 Task: Create a due date automation trigger when advanced on, 2 hours after a card is due add dates with a start date.
Action: Mouse moved to (1400, 124)
Screenshot: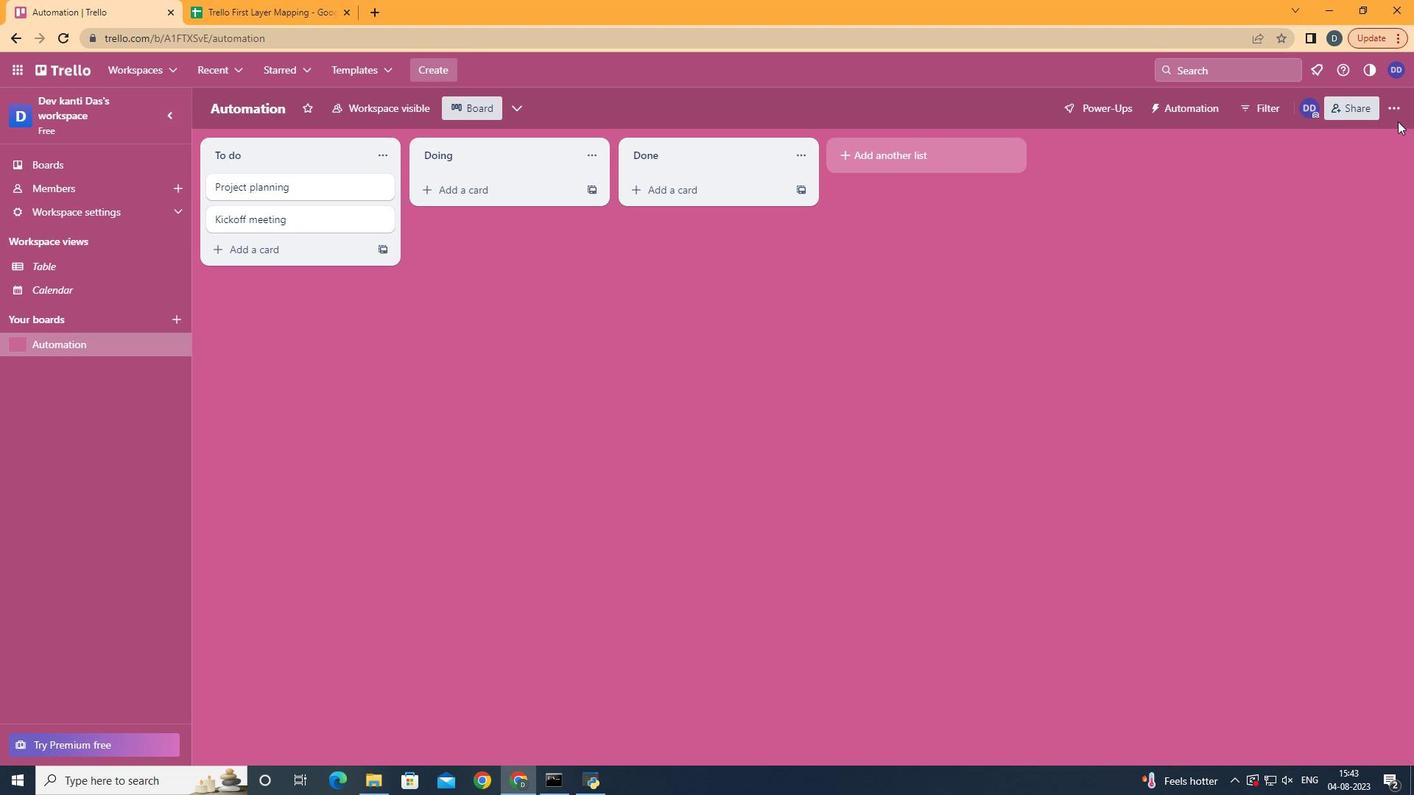 
Action: Mouse pressed left at (1400, 124)
Screenshot: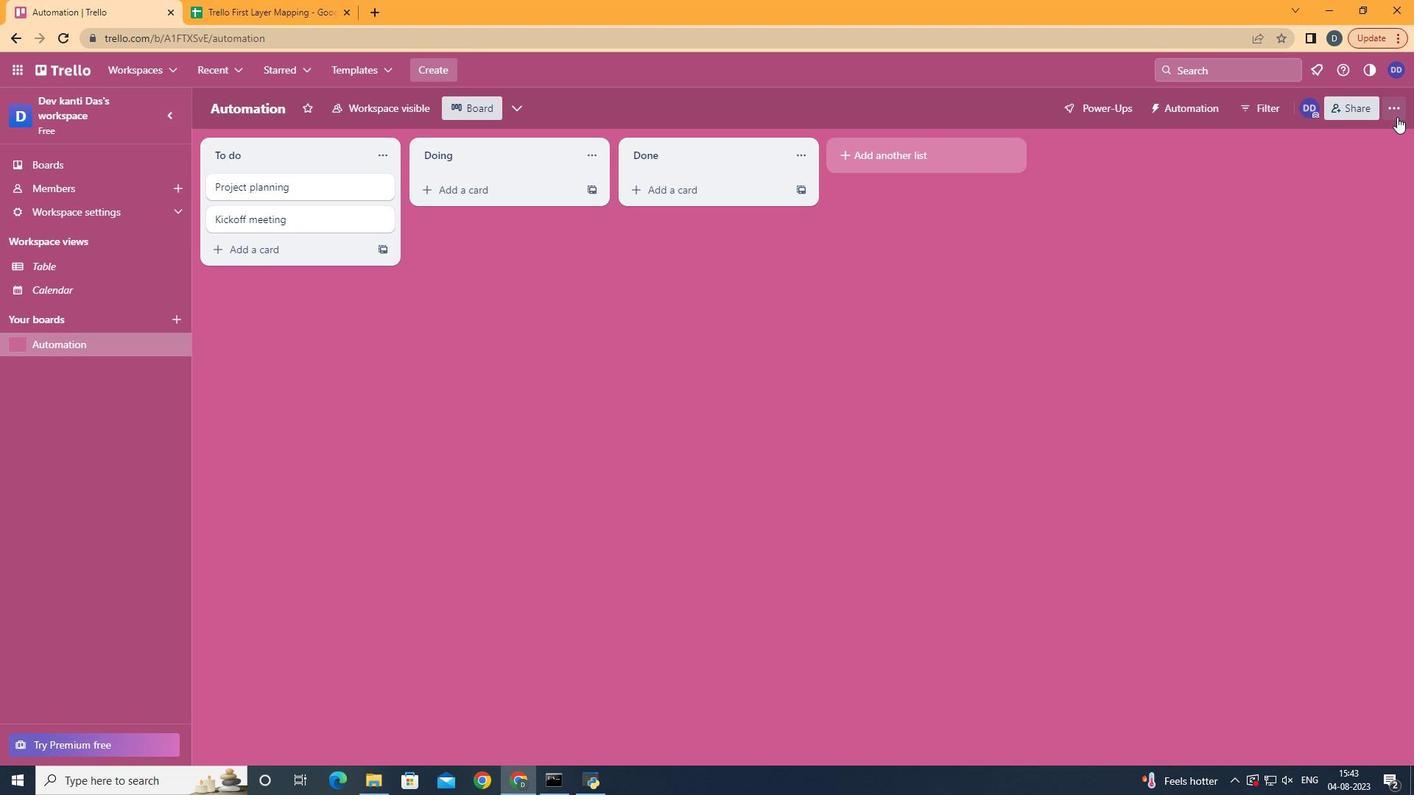 
Action: Mouse moved to (1398, 118)
Screenshot: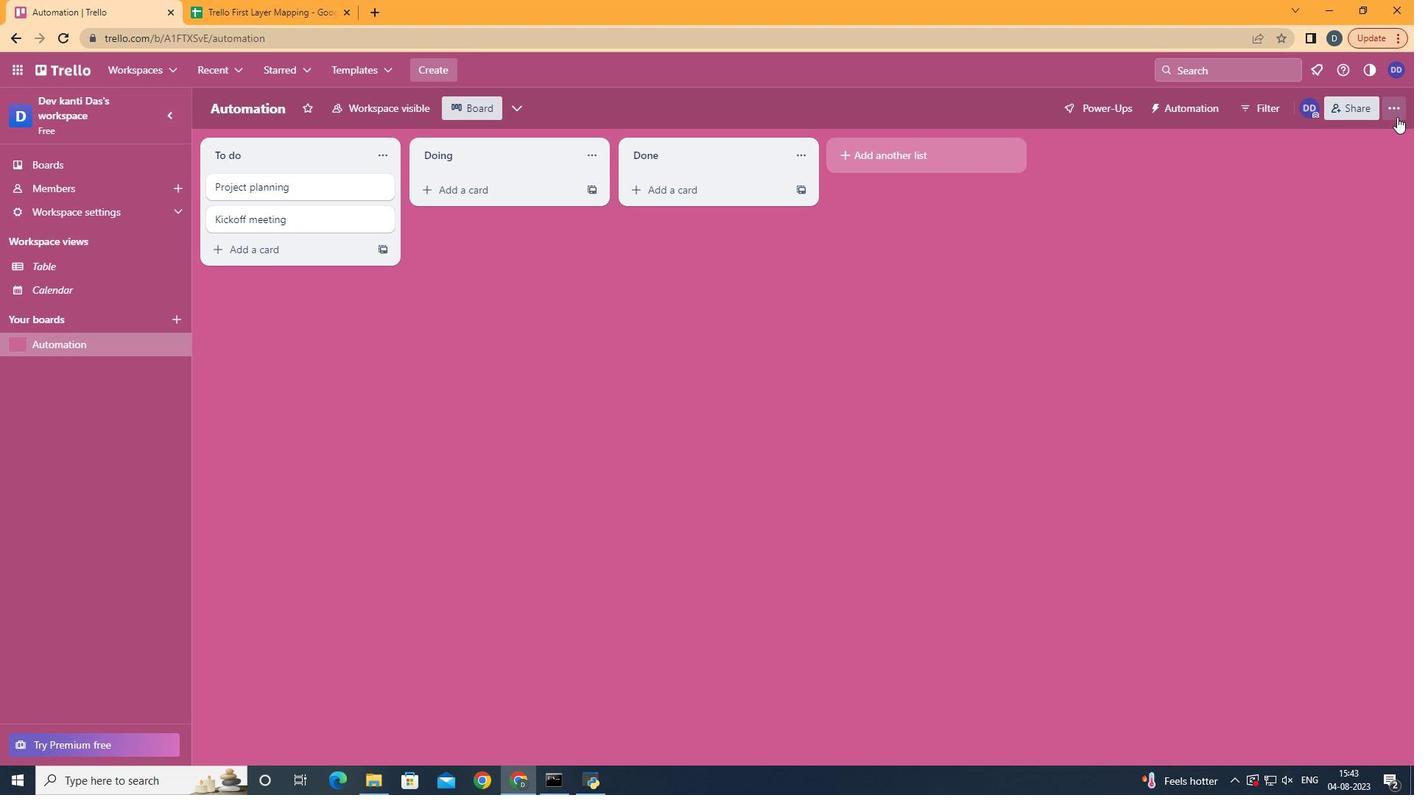 
Action: Mouse pressed left at (1398, 118)
Screenshot: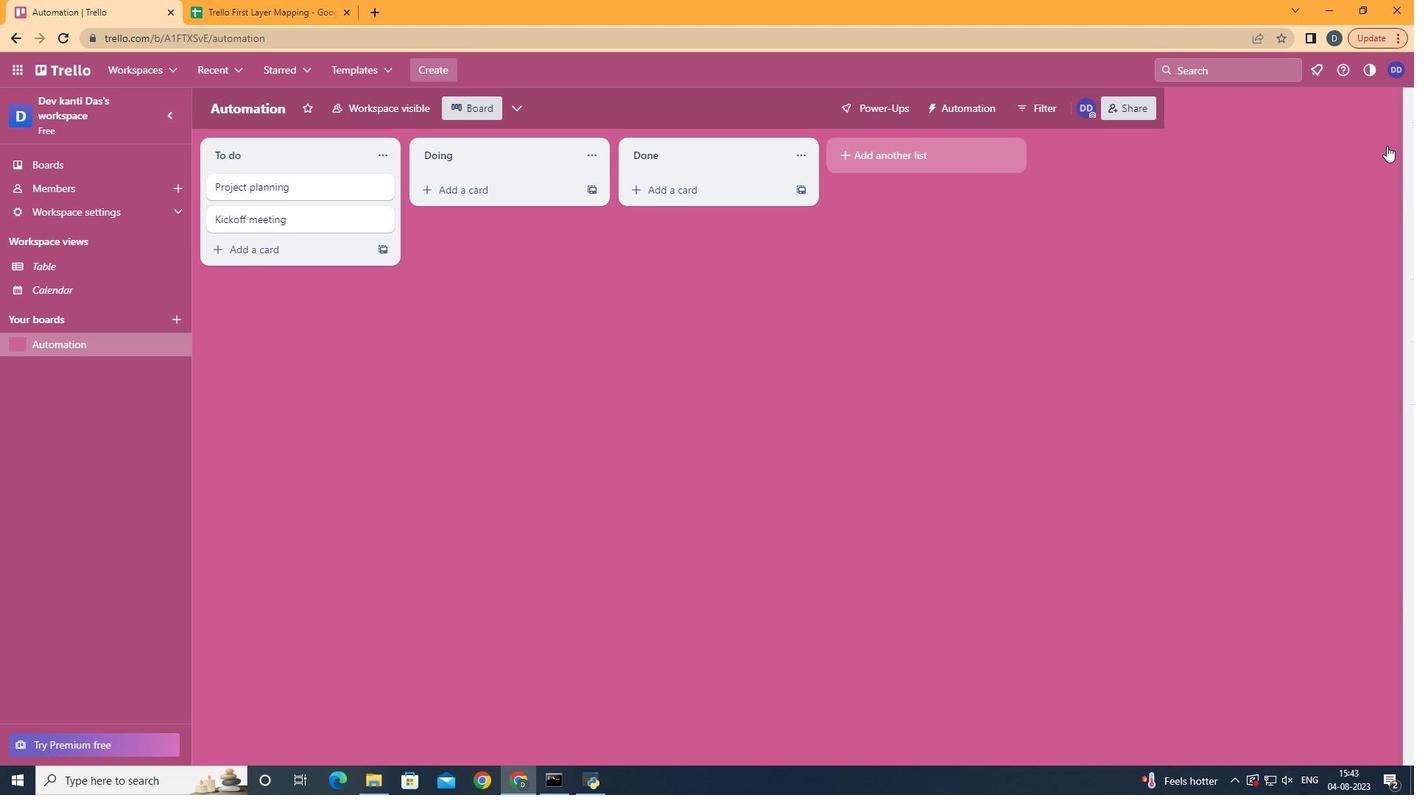 
Action: Mouse moved to (1278, 310)
Screenshot: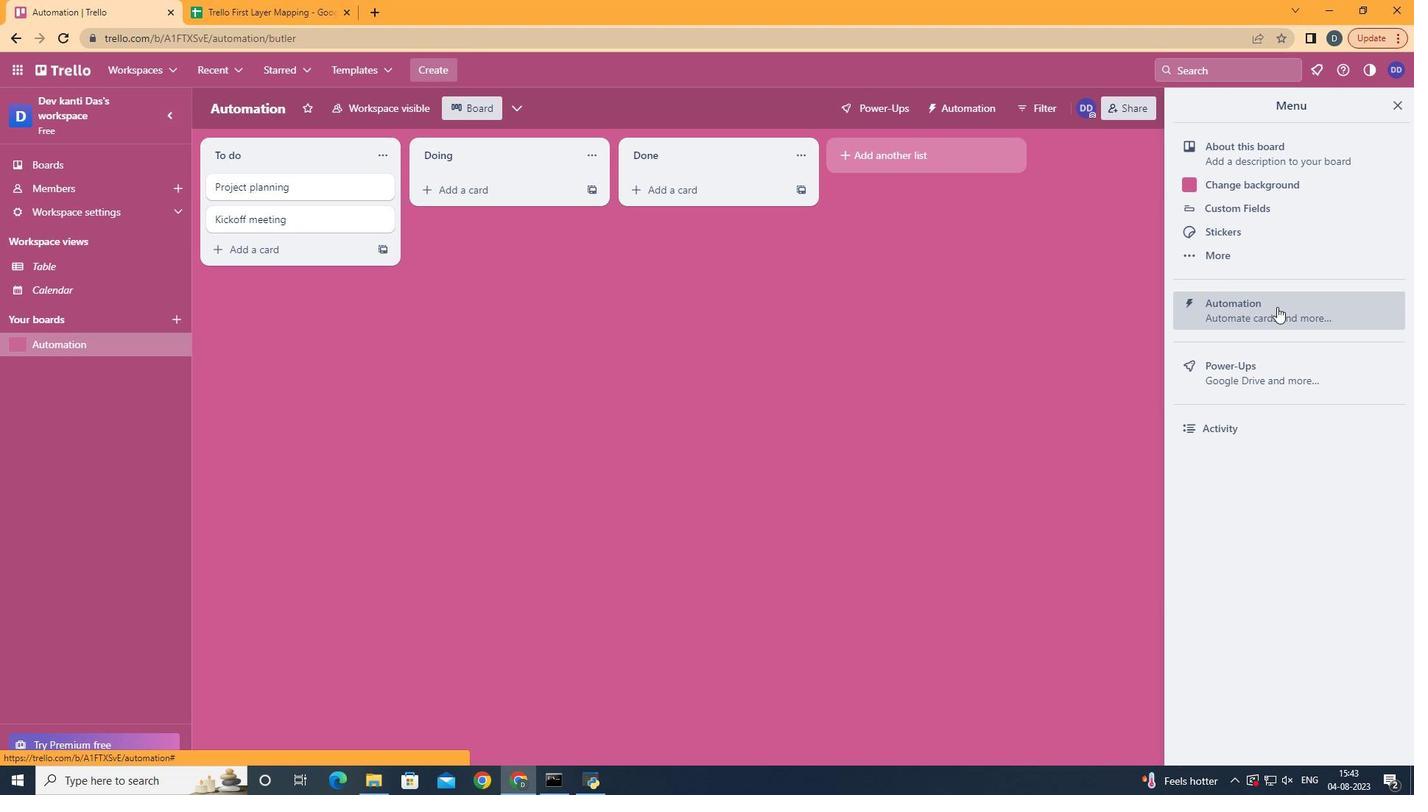 
Action: Mouse pressed left at (1278, 310)
Screenshot: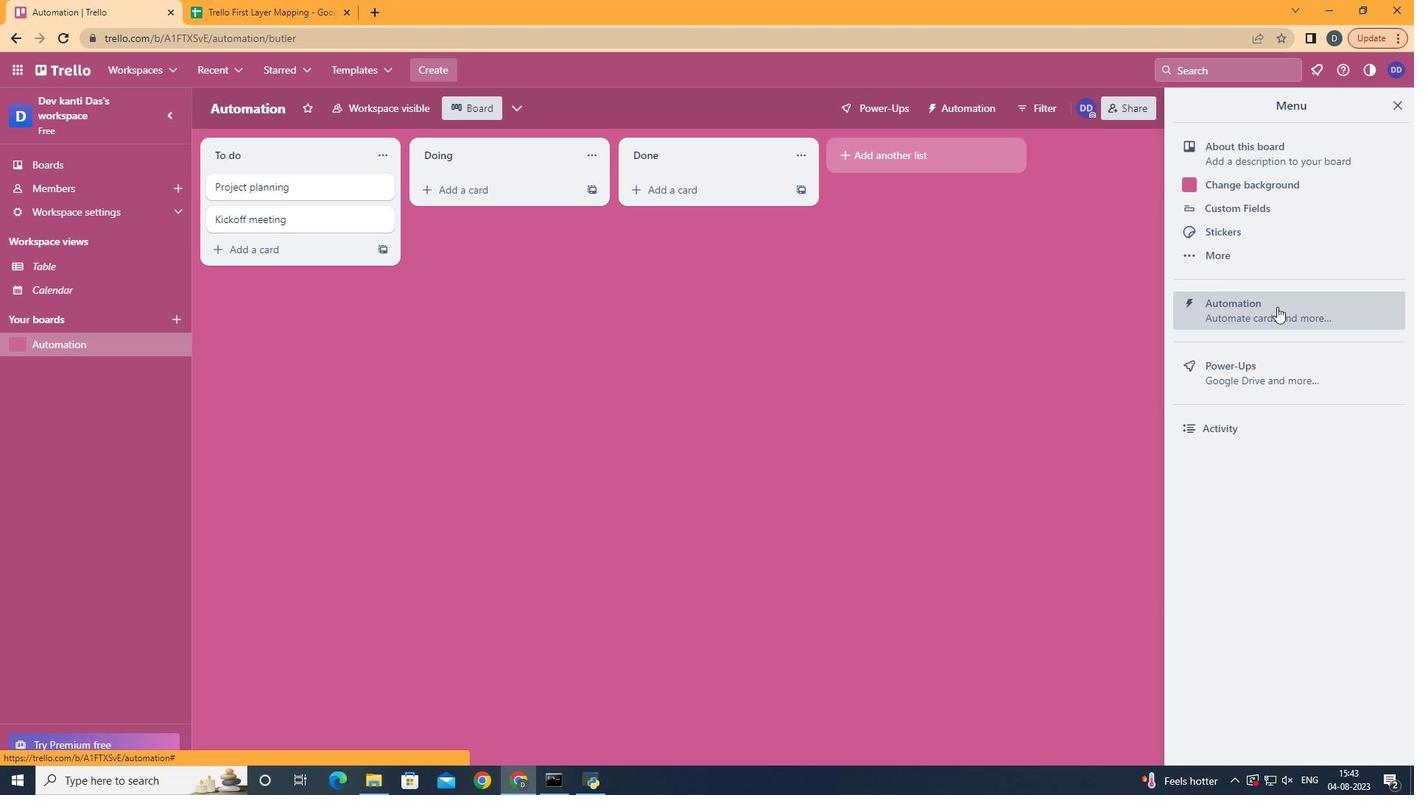 
Action: Mouse moved to (299, 293)
Screenshot: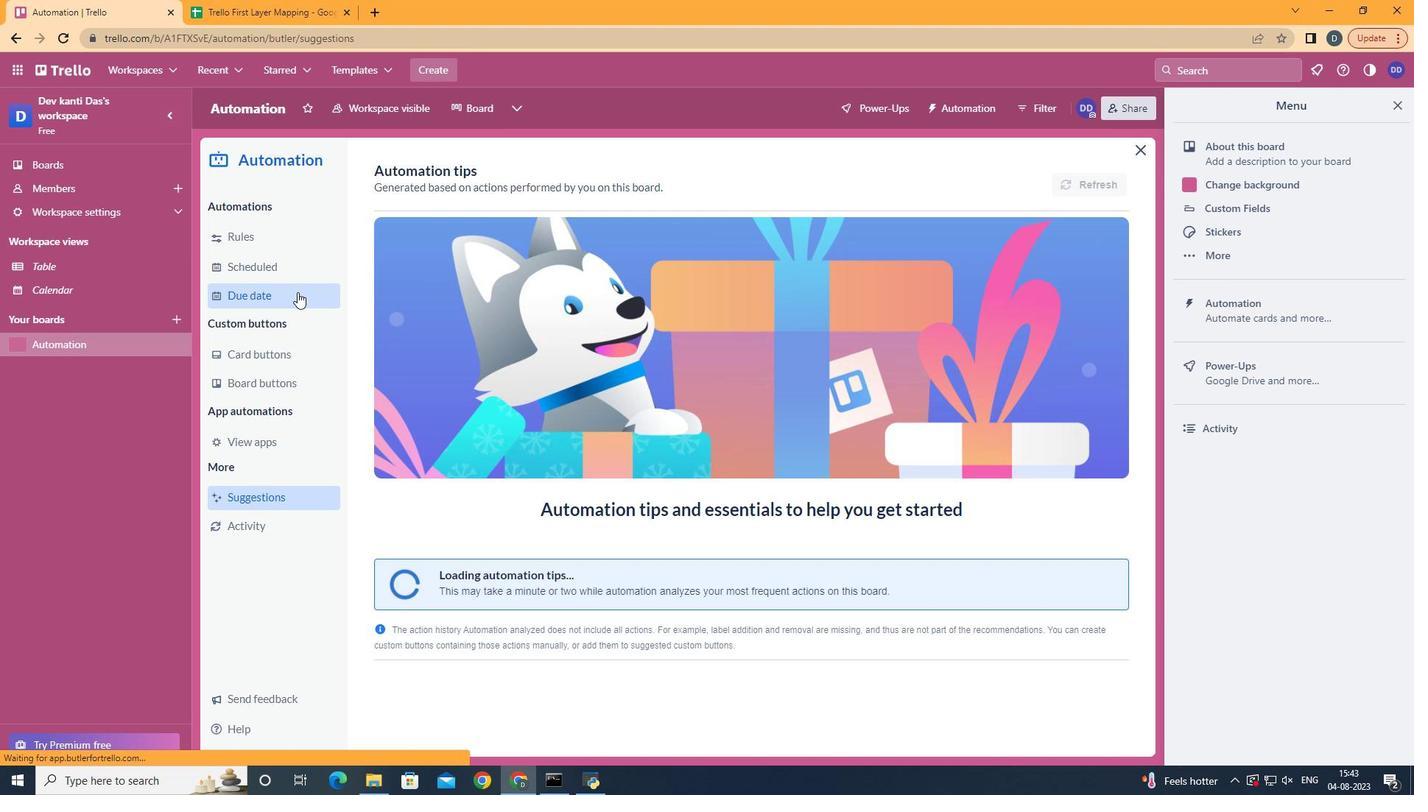 
Action: Mouse pressed left at (299, 293)
Screenshot: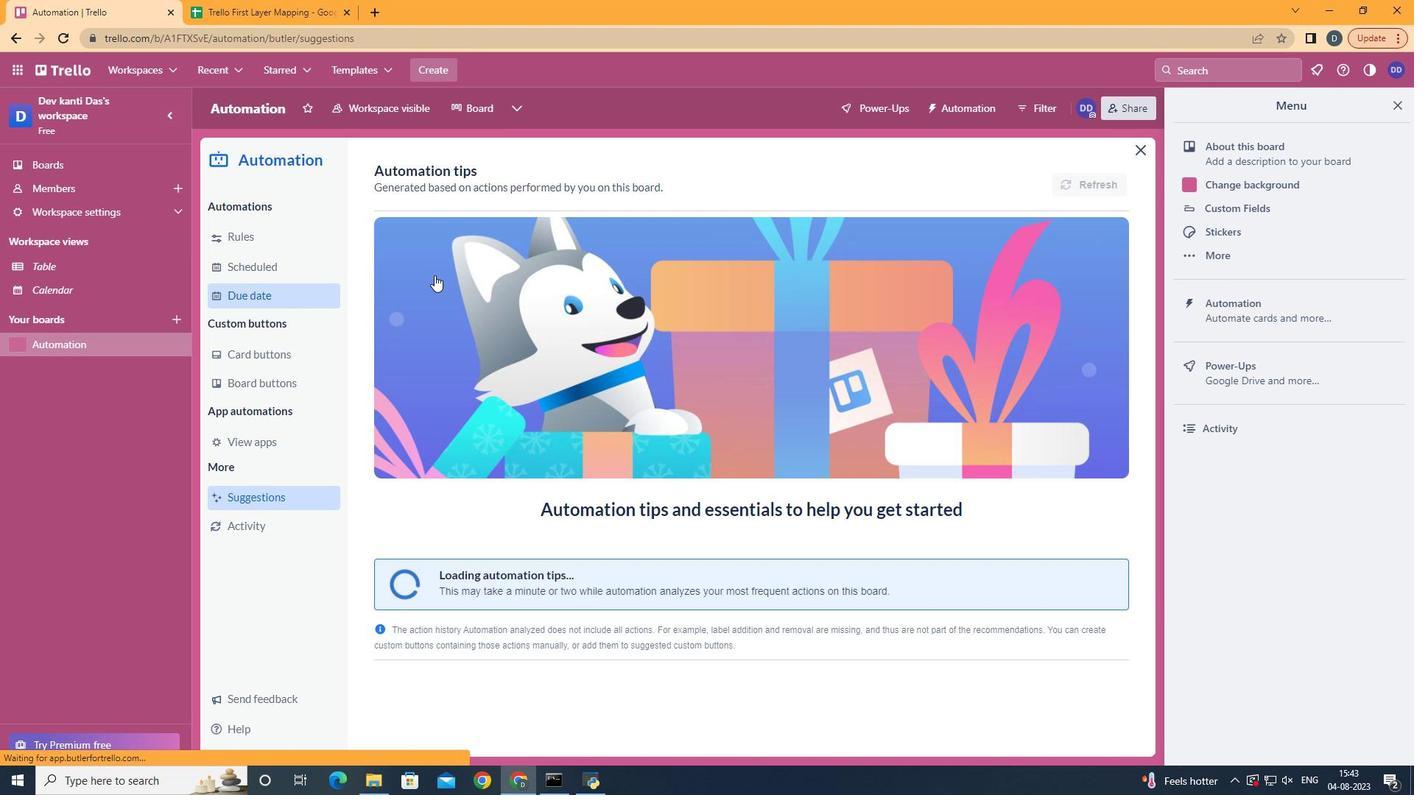 
Action: Mouse moved to (1050, 181)
Screenshot: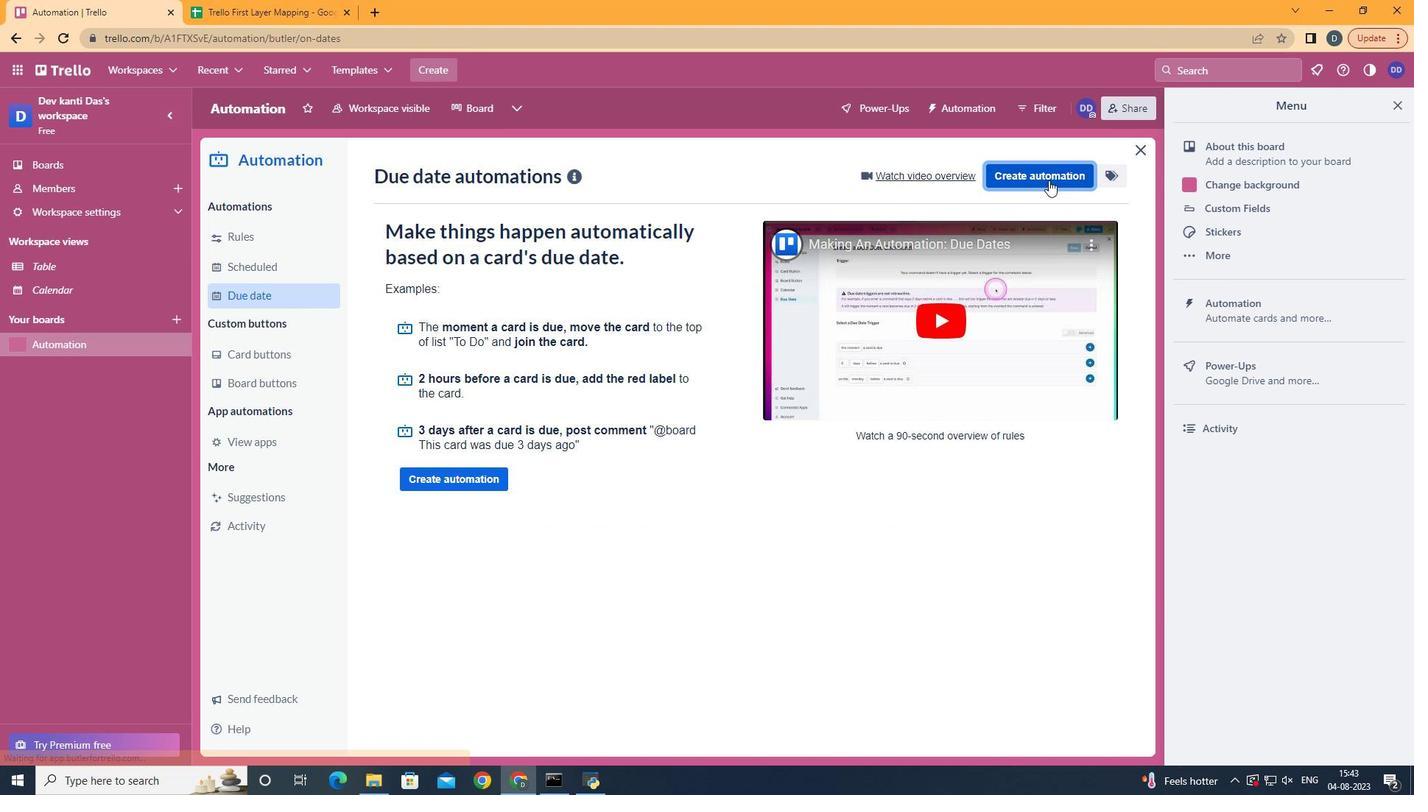 
Action: Mouse pressed left at (1050, 181)
Screenshot: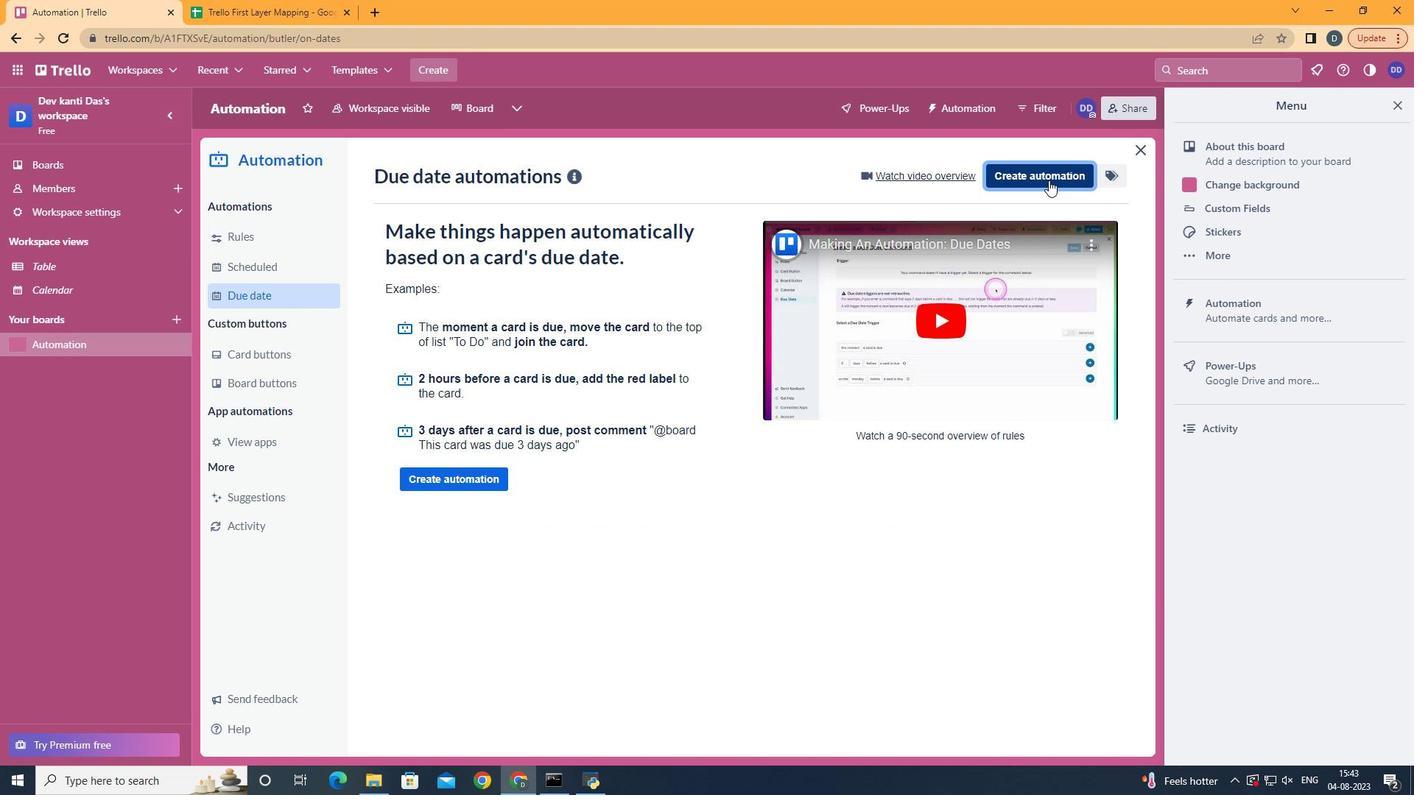 
Action: Mouse moved to (718, 332)
Screenshot: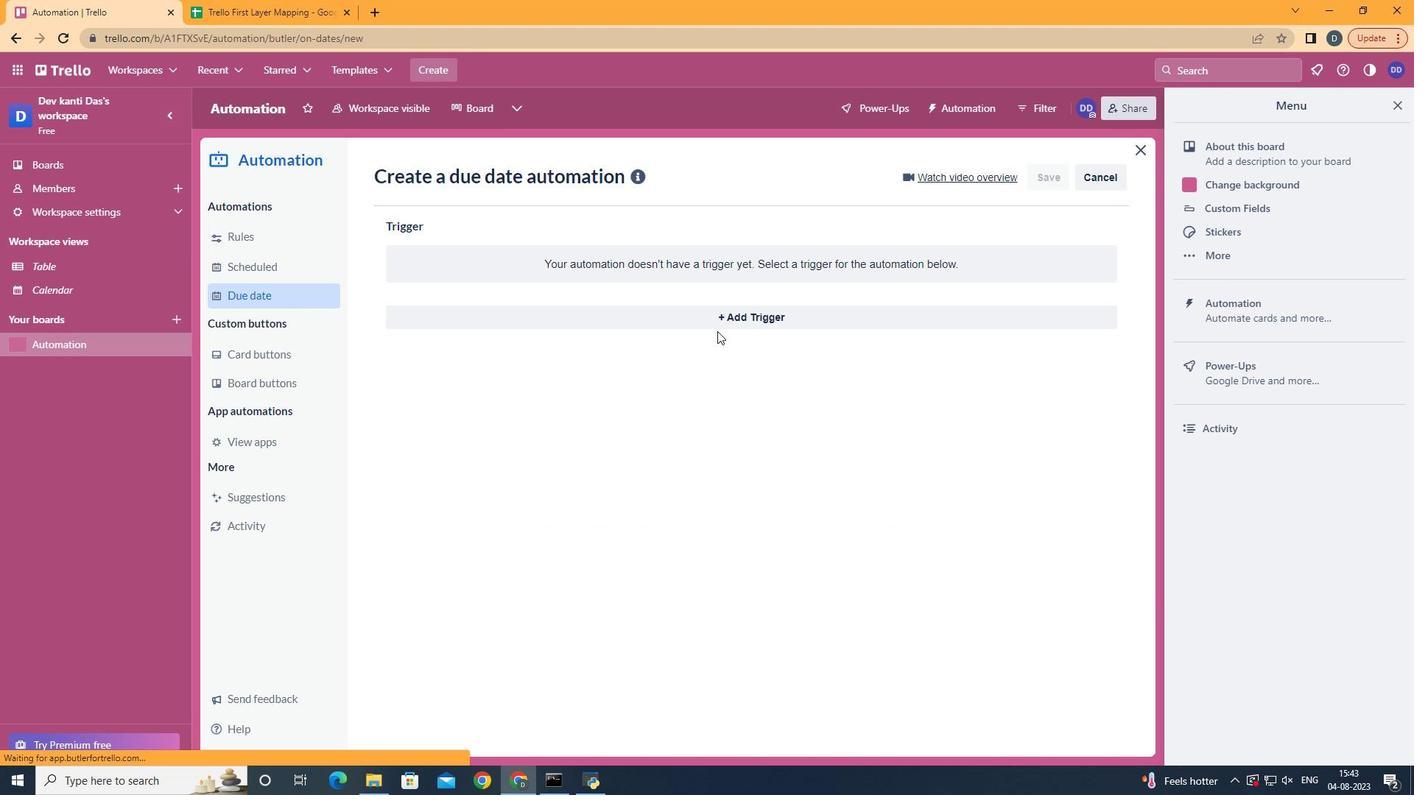
Action: Mouse pressed left at (718, 332)
Screenshot: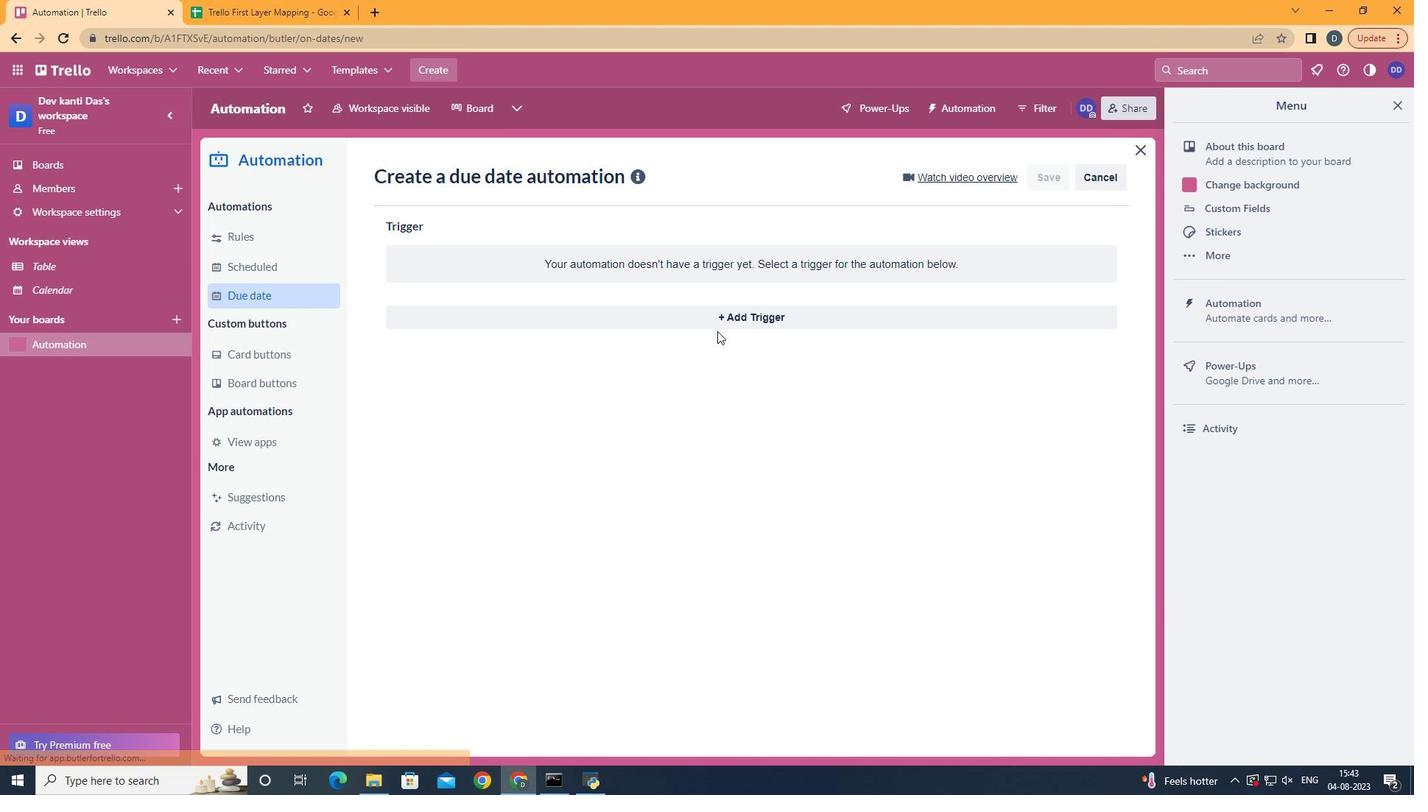 
Action: Mouse moved to (763, 322)
Screenshot: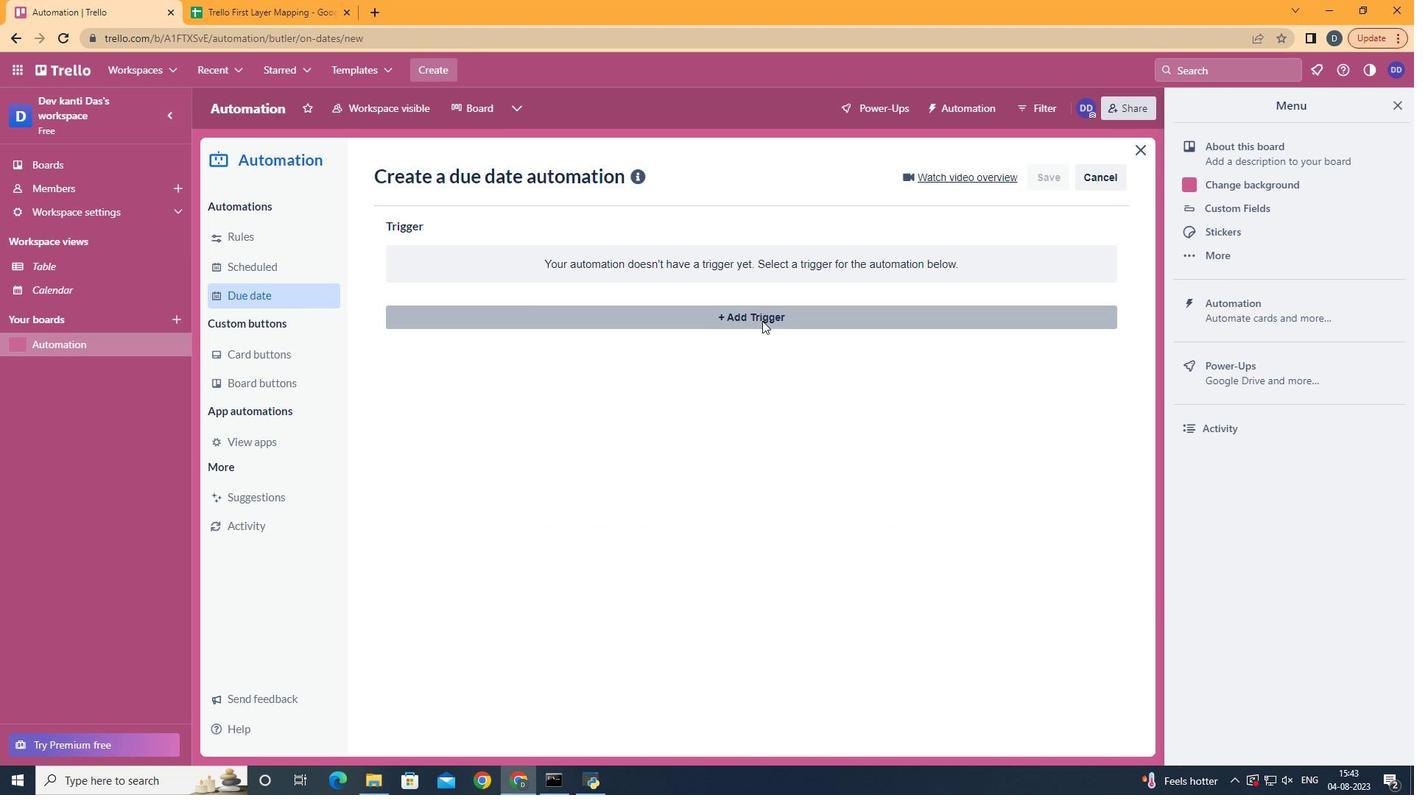 
Action: Mouse pressed left at (763, 322)
Screenshot: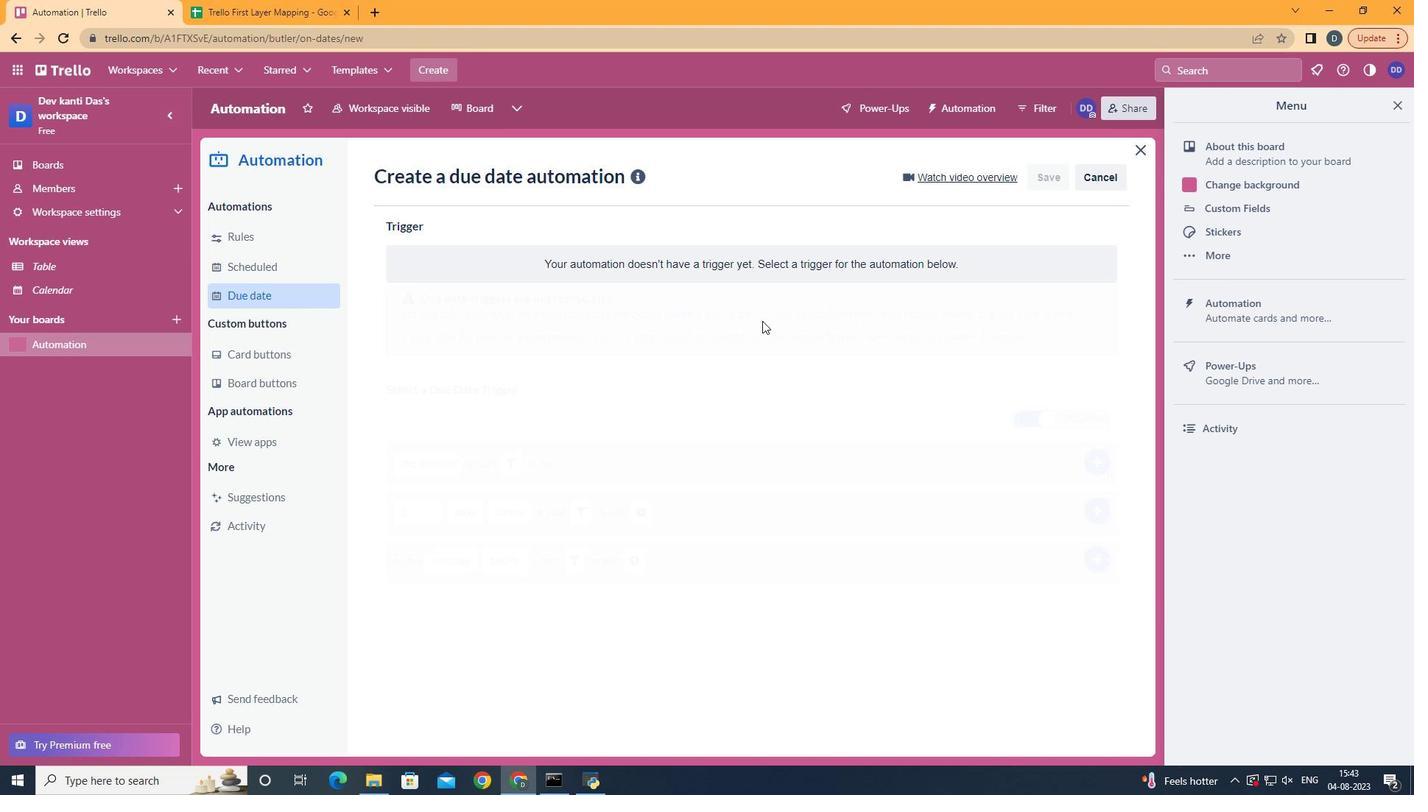 
Action: Mouse moved to (468, 626)
Screenshot: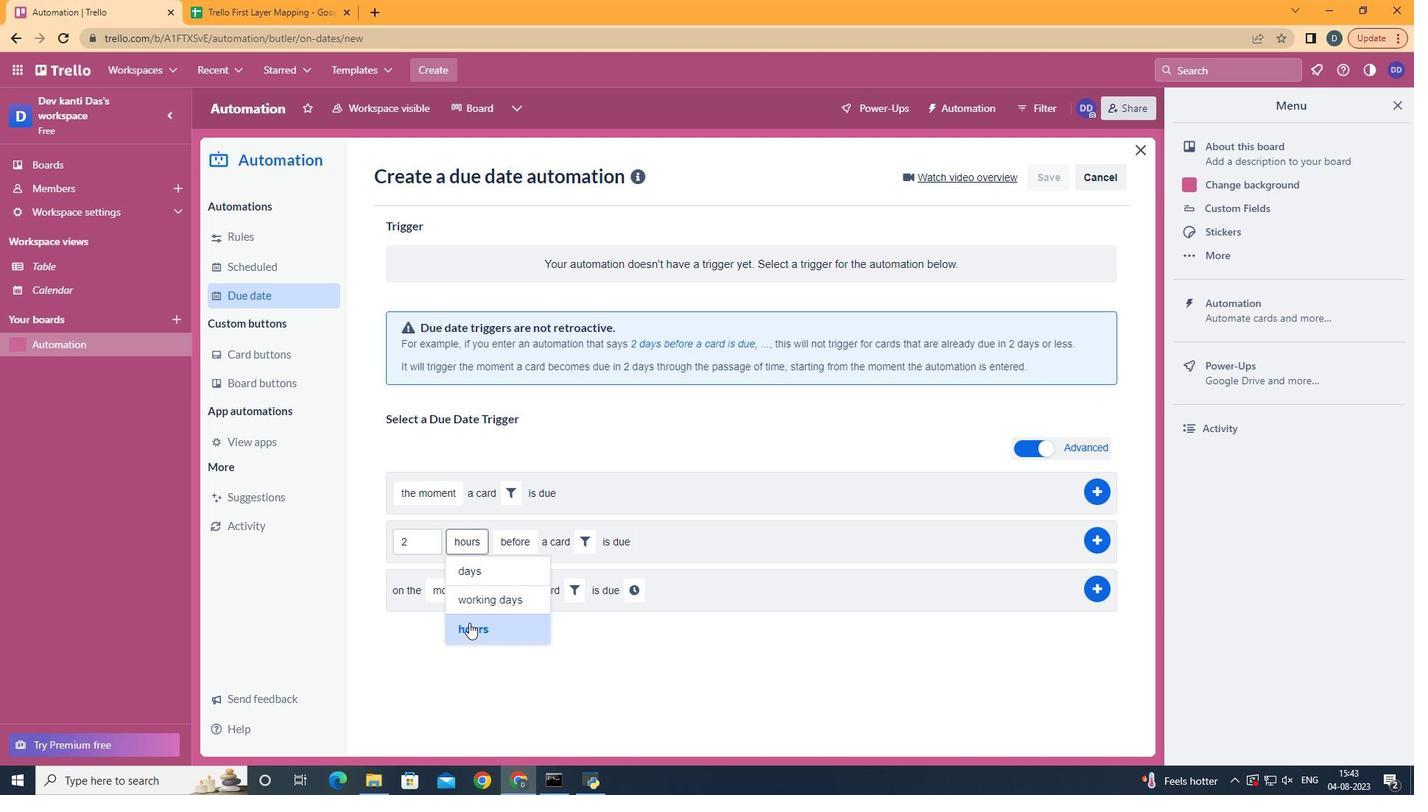 
Action: Mouse pressed left at (468, 626)
Screenshot: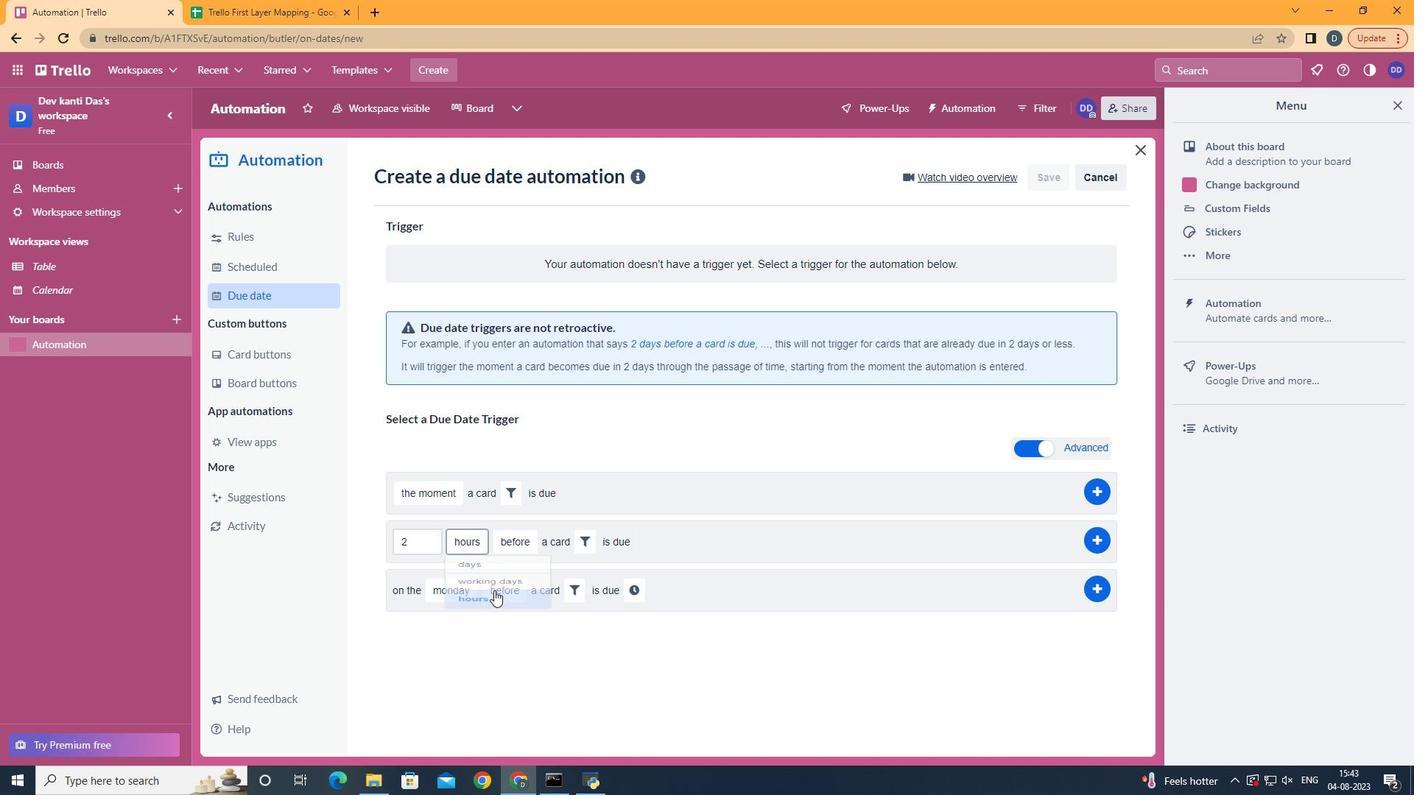
Action: Mouse moved to (530, 601)
Screenshot: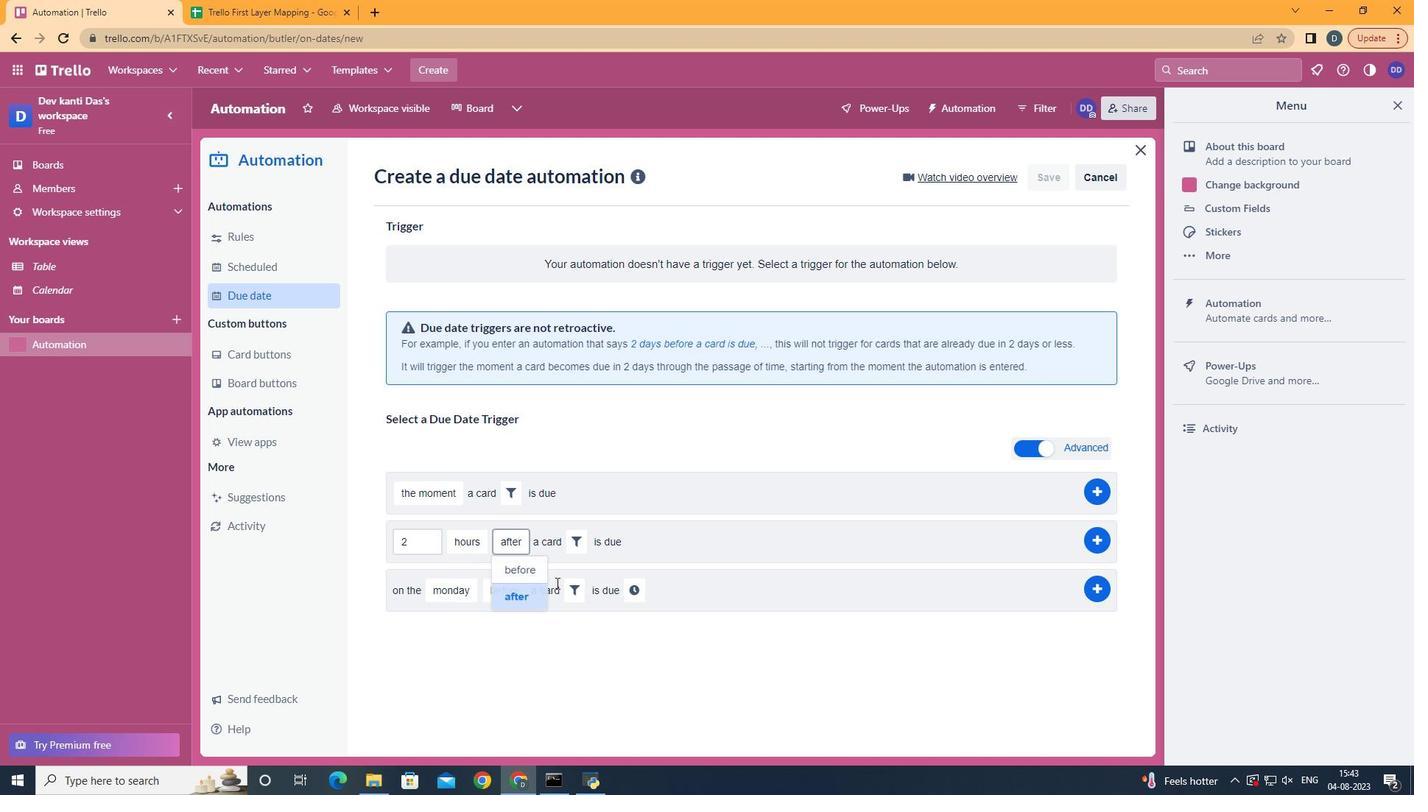 
Action: Mouse pressed left at (530, 601)
Screenshot: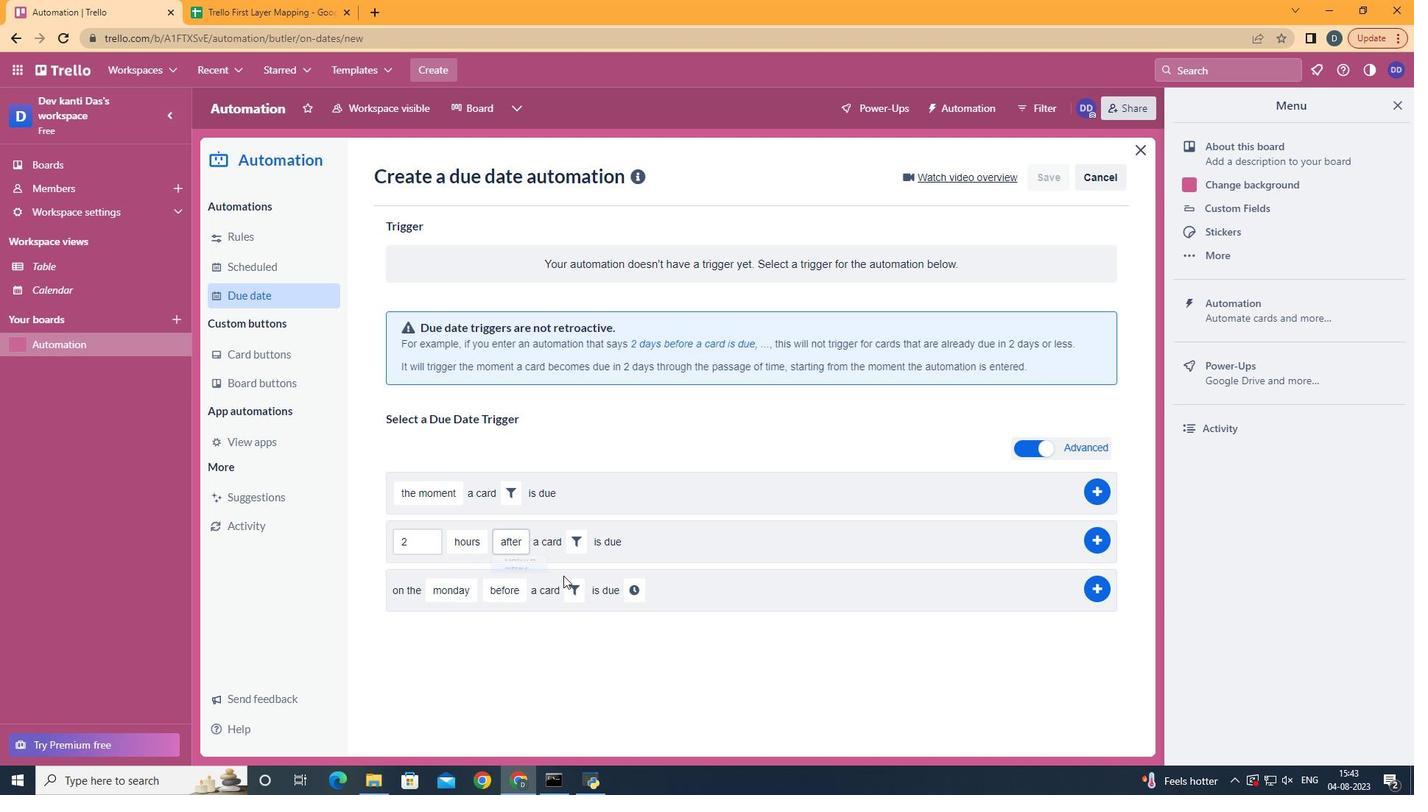 
Action: Mouse moved to (581, 542)
Screenshot: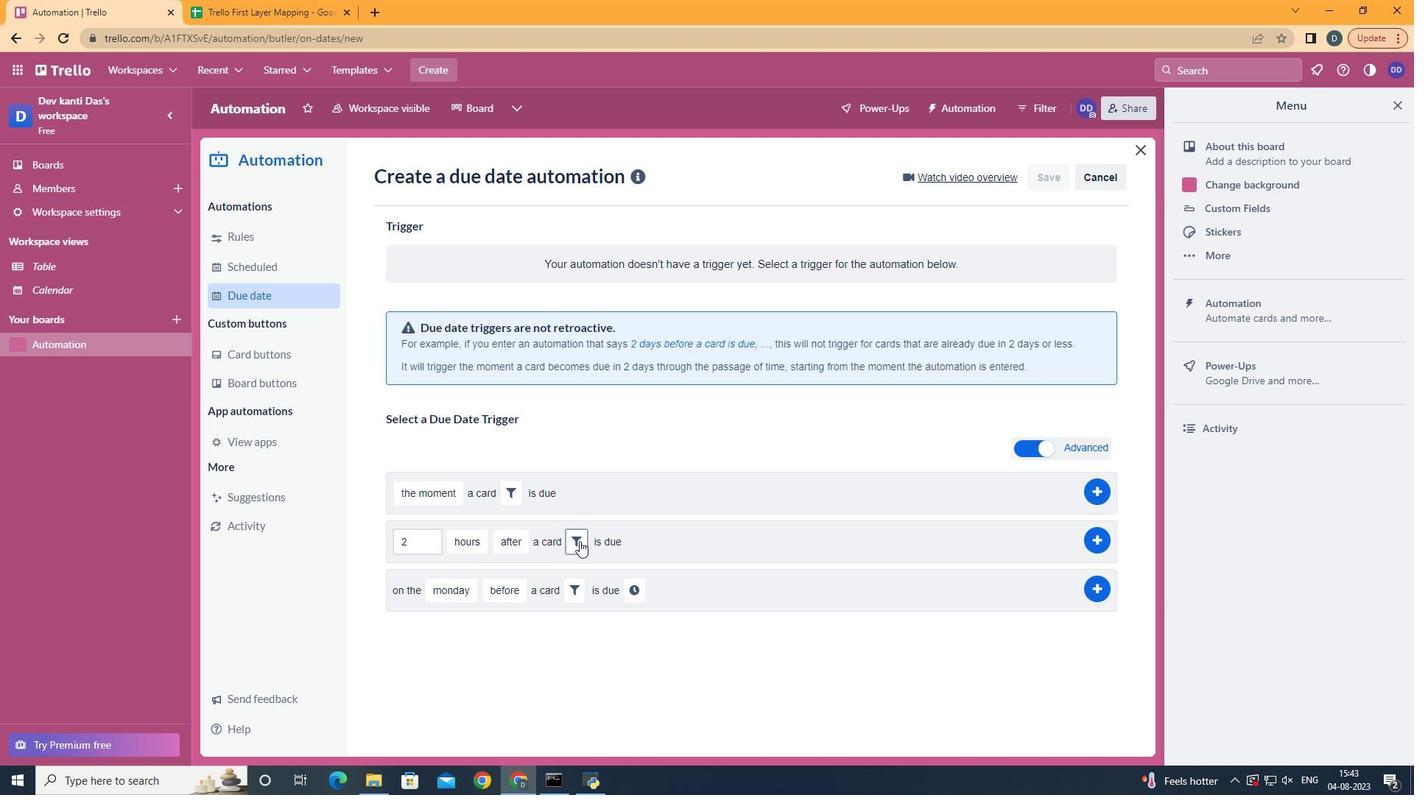 
Action: Mouse pressed left at (581, 542)
Screenshot: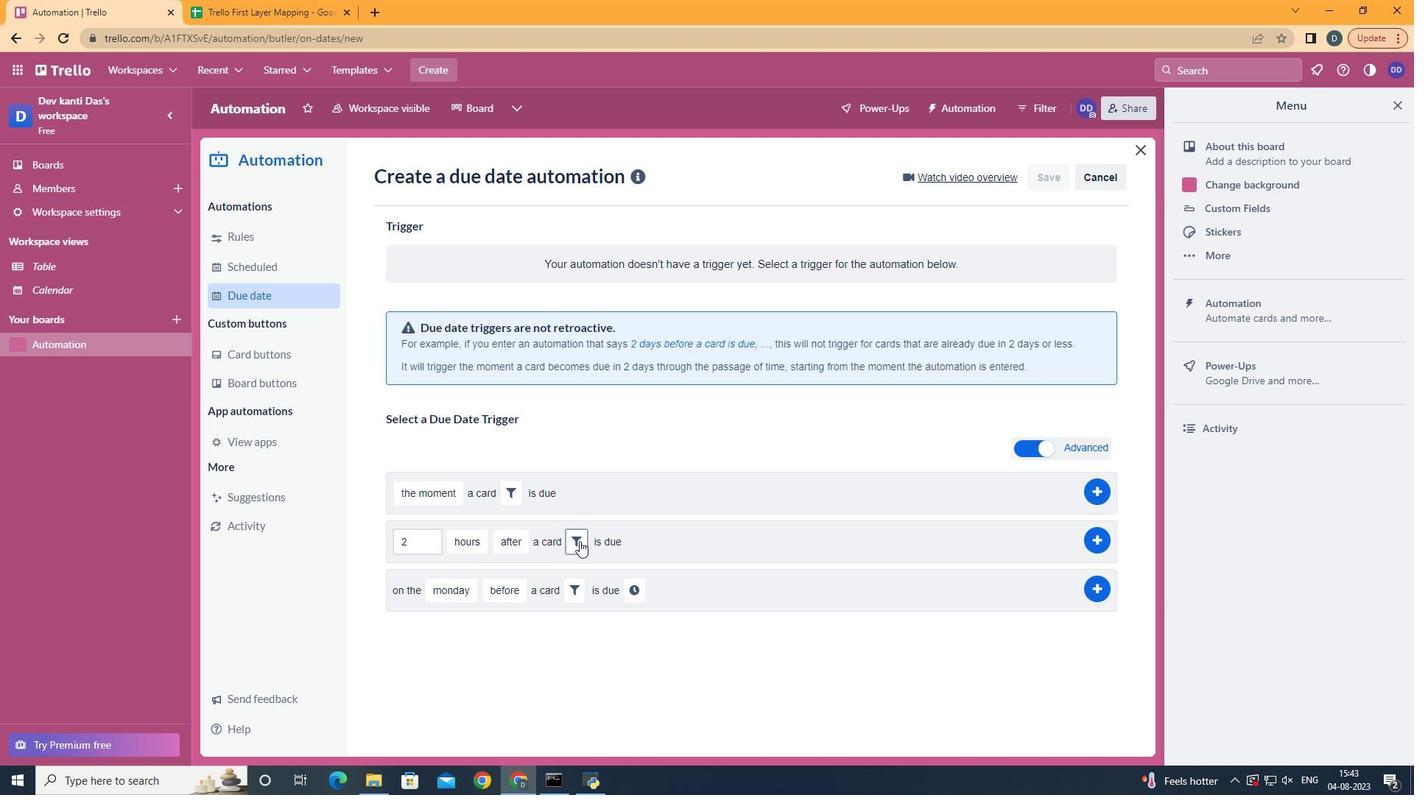 
Action: Mouse moved to (646, 589)
Screenshot: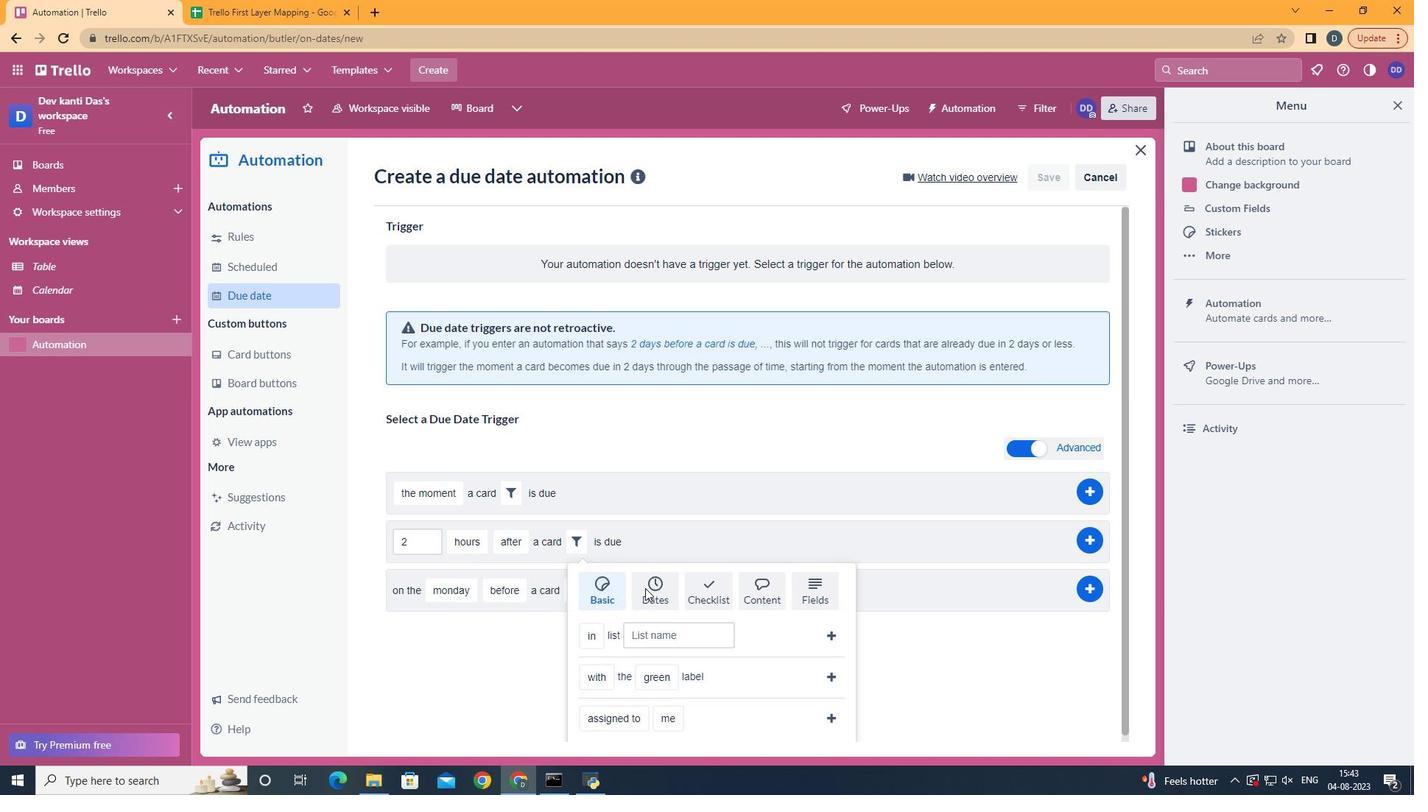 
Action: Mouse pressed left at (646, 589)
Screenshot: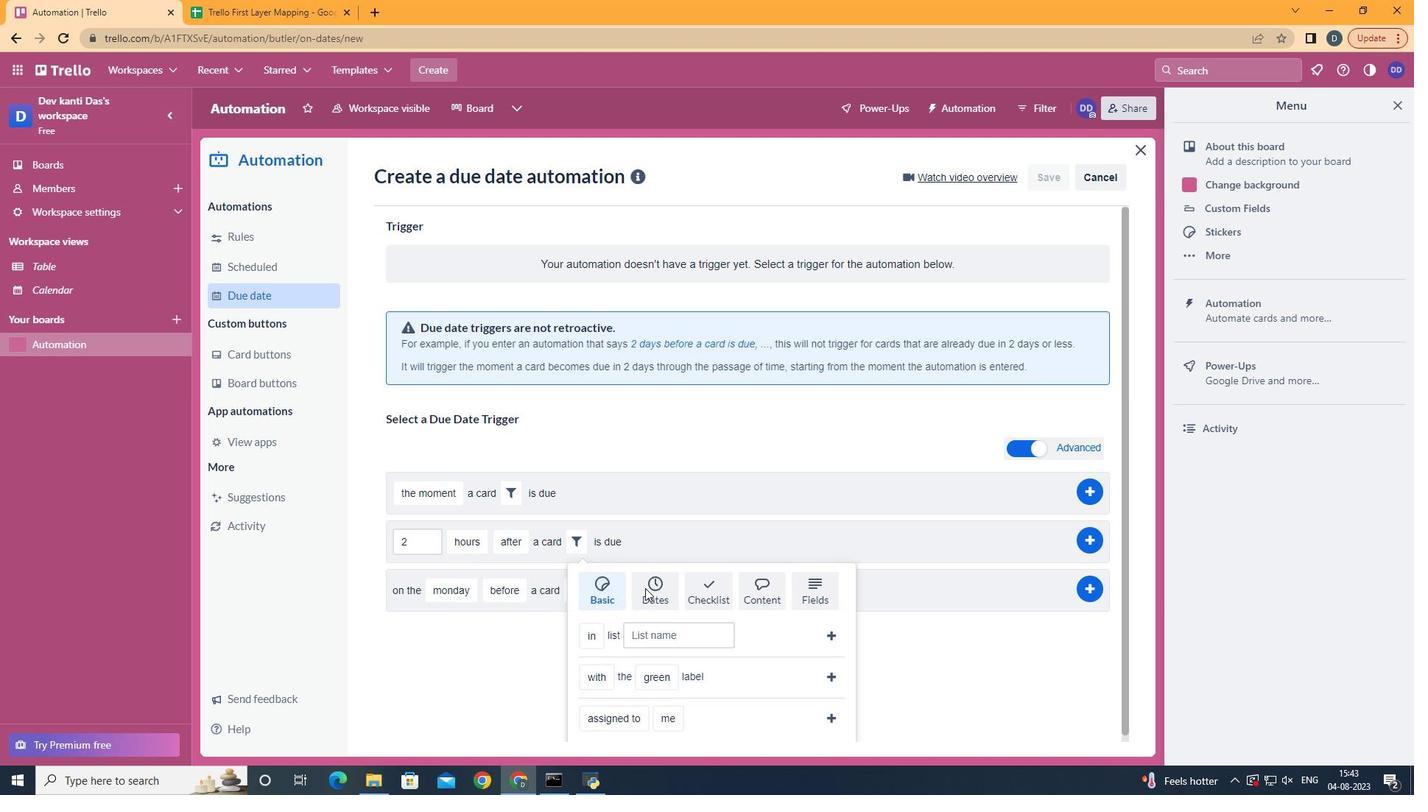 
Action: Mouse scrolled (646, 589) with delta (0, 0)
Screenshot: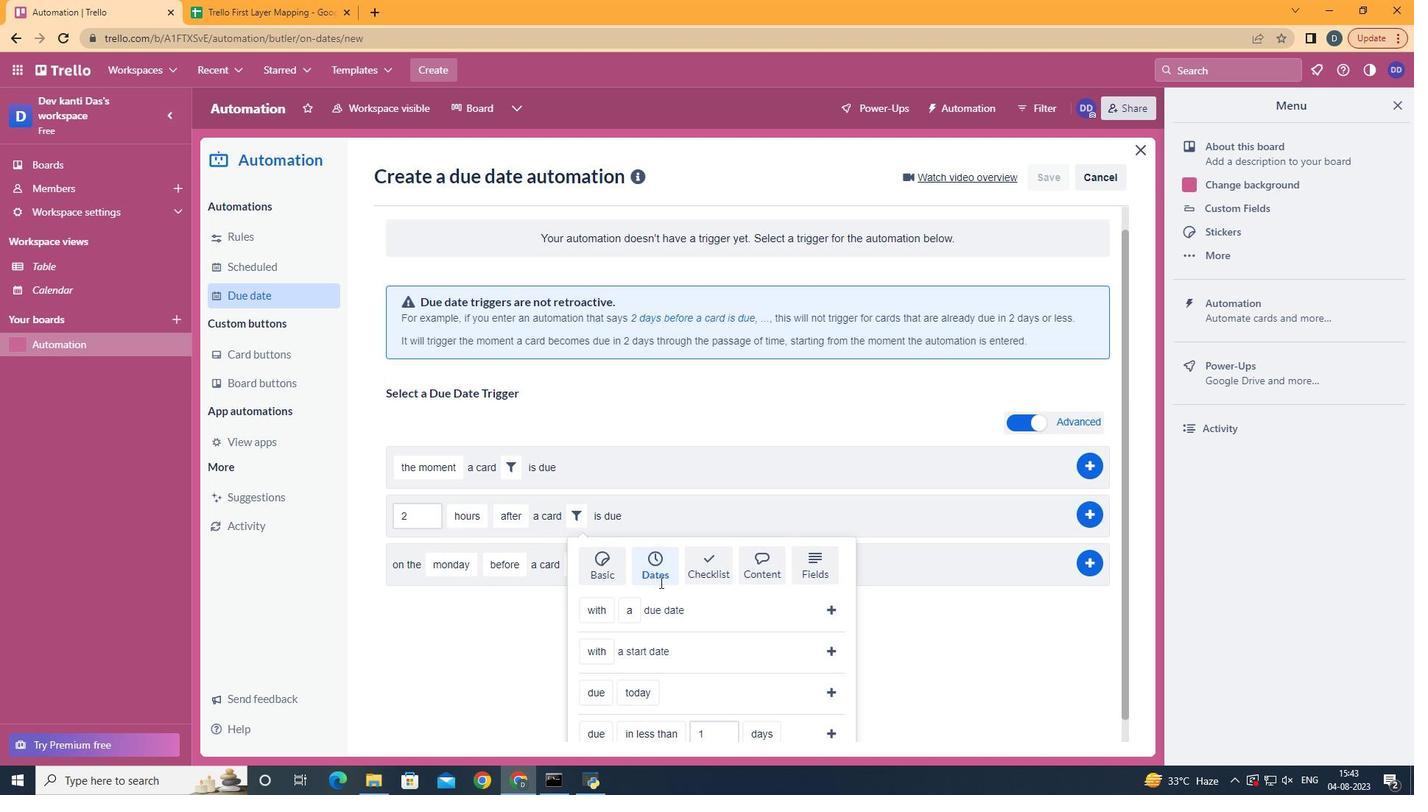 
Action: Mouse scrolled (646, 589) with delta (0, 0)
Screenshot: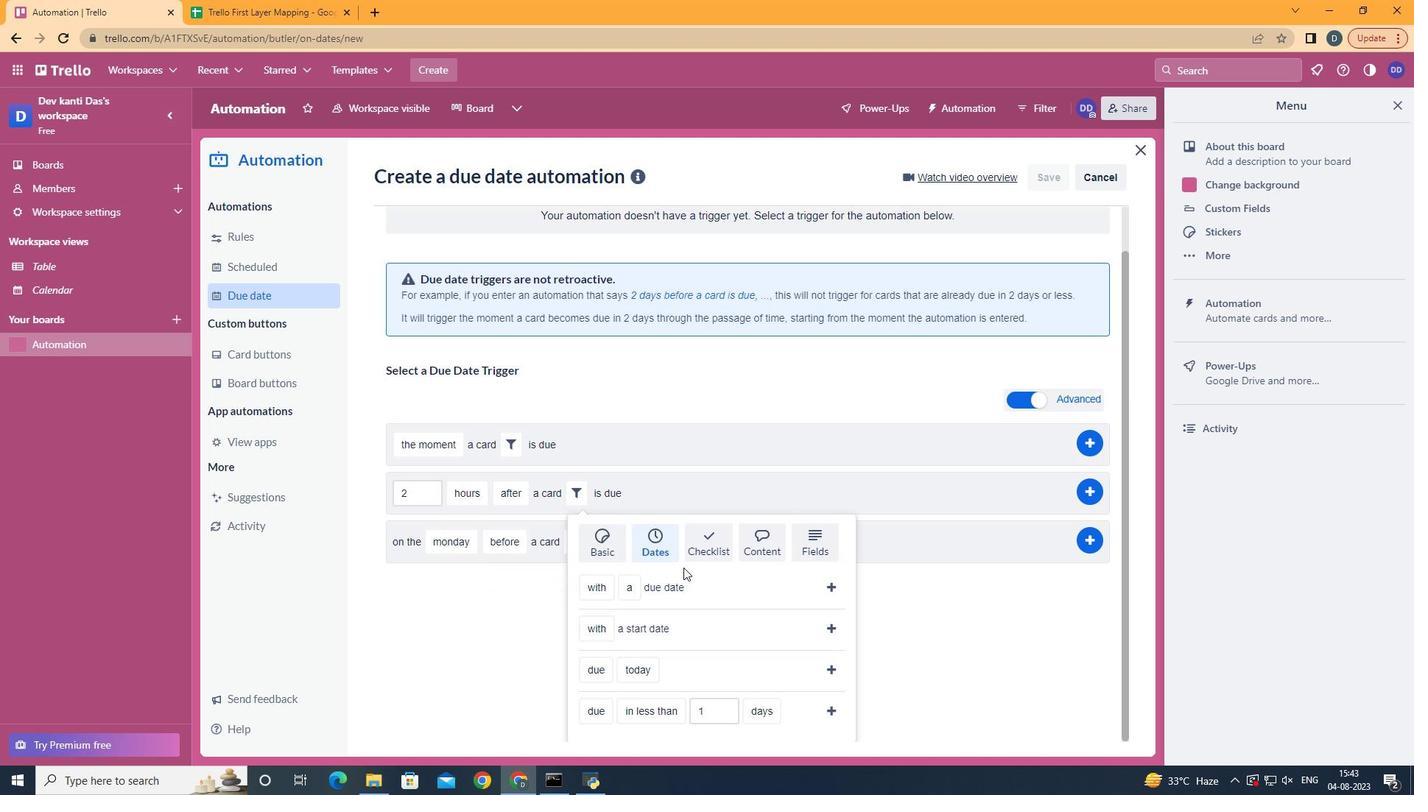 
Action: Mouse scrolled (646, 589) with delta (0, 0)
Screenshot: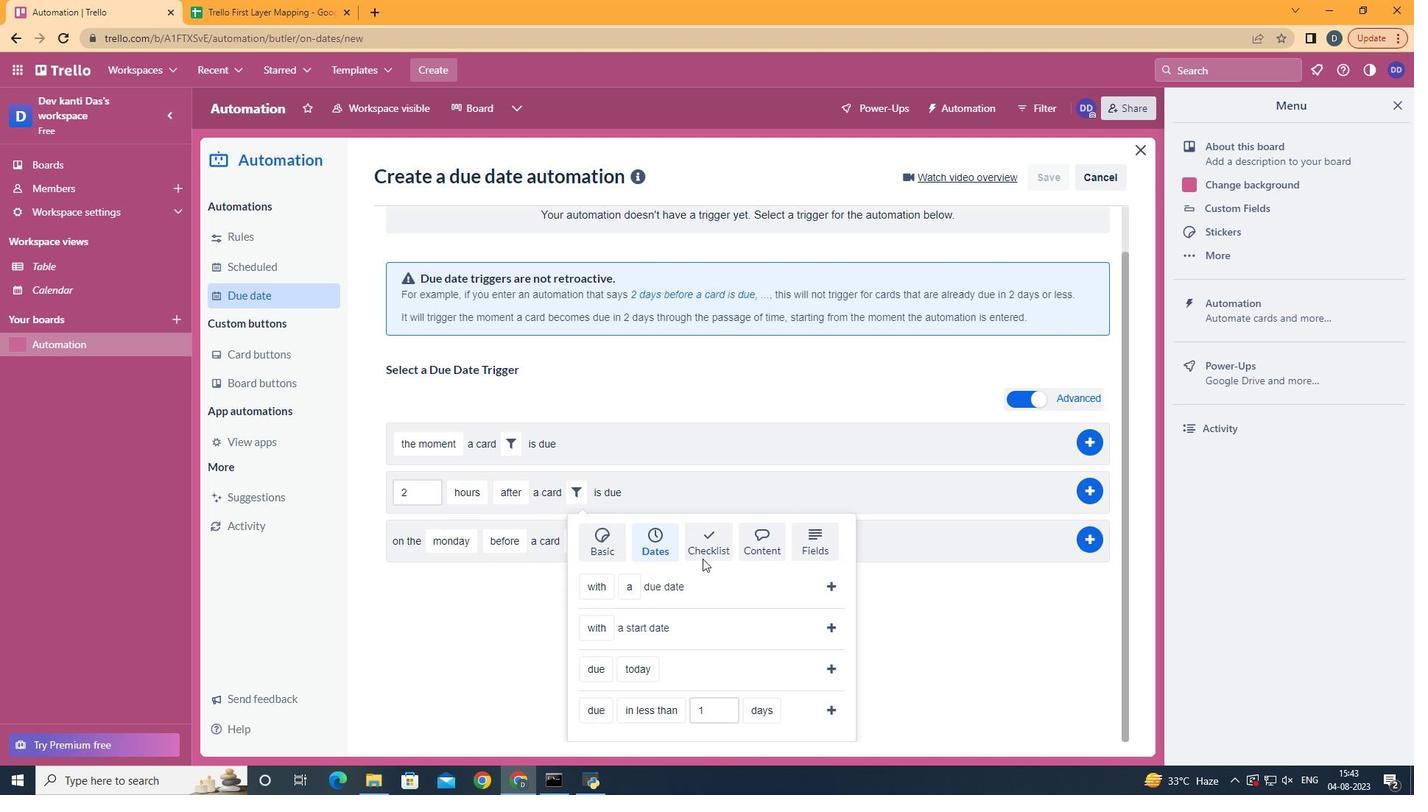
Action: Mouse moved to (611, 655)
Screenshot: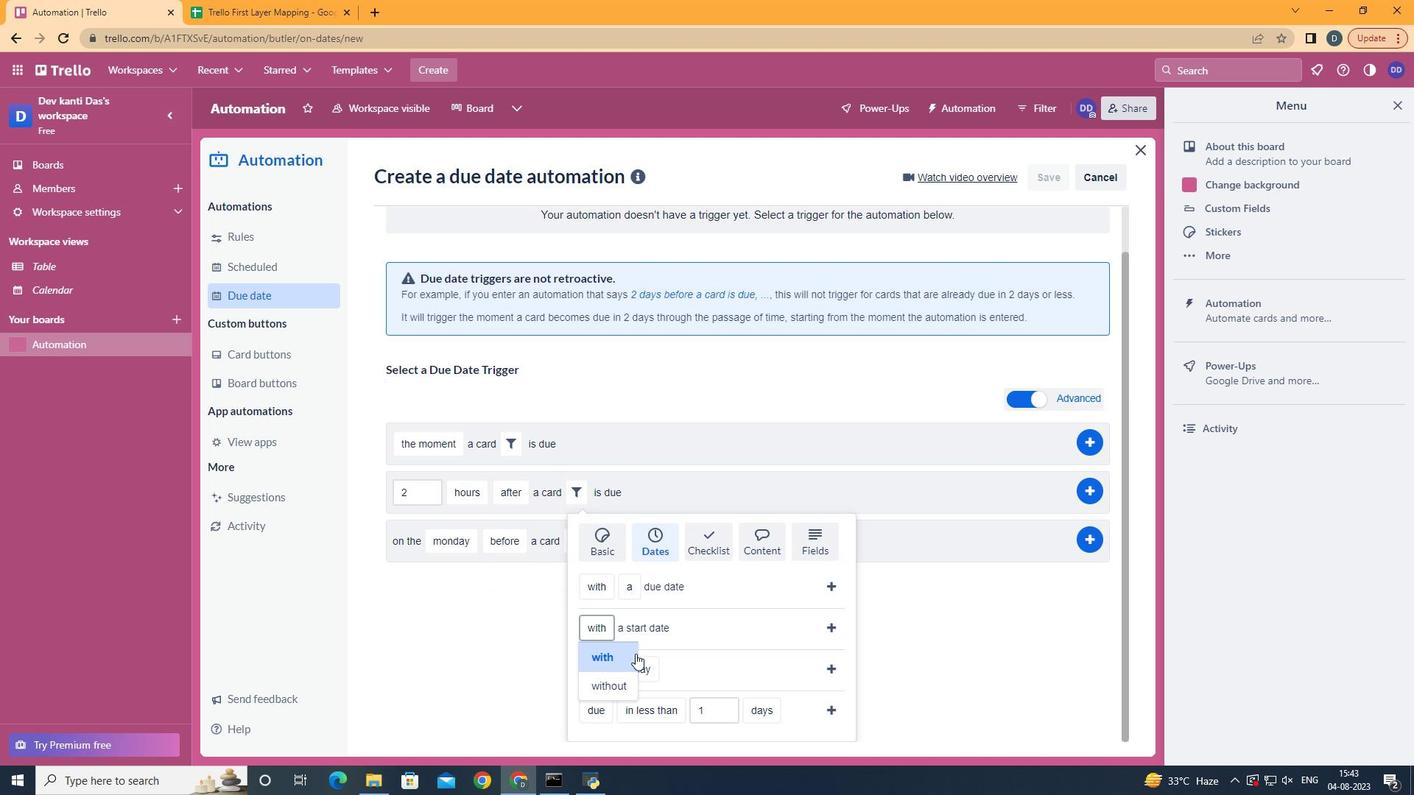 
Action: Mouse pressed left at (611, 655)
Screenshot: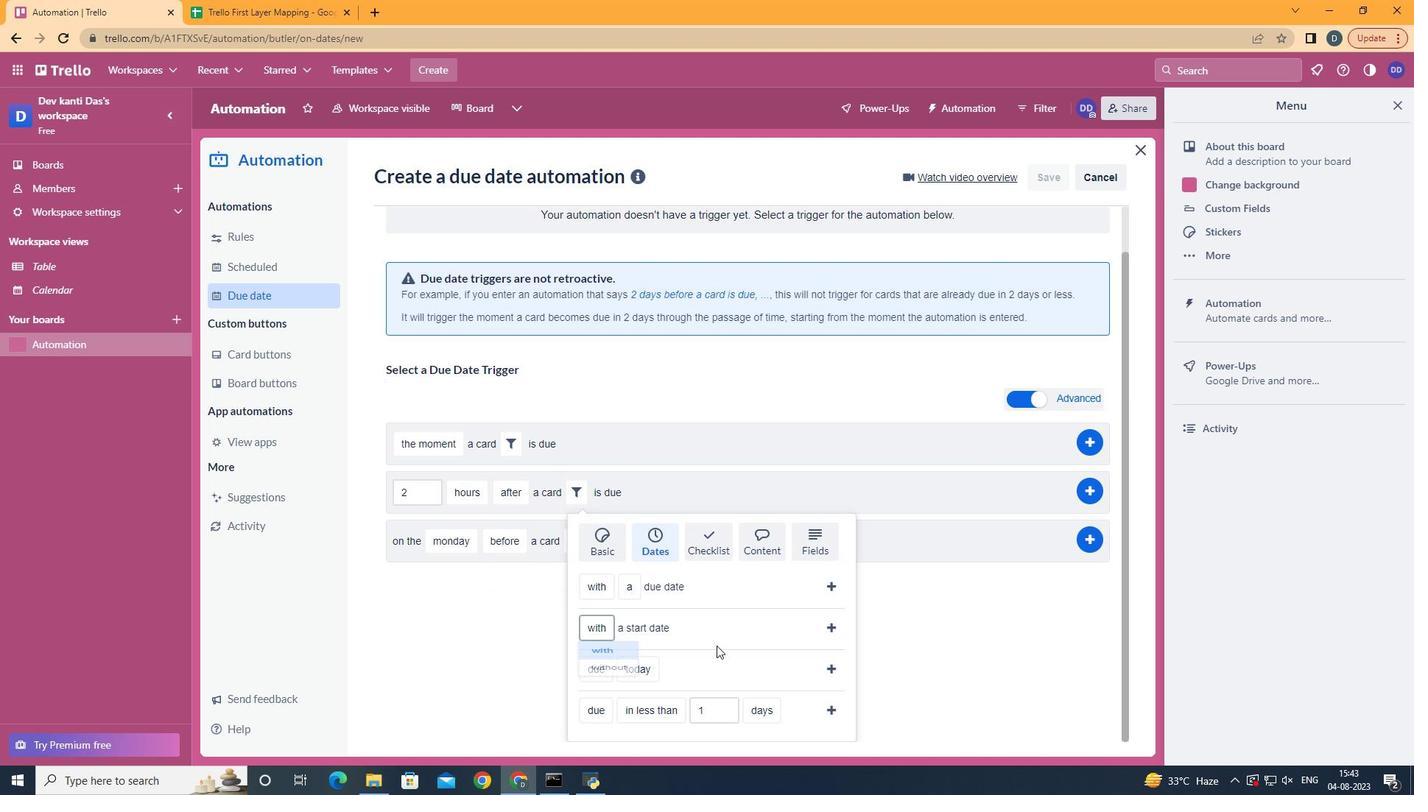 
Action: Mouse moved to (832, 629)
Screenshot: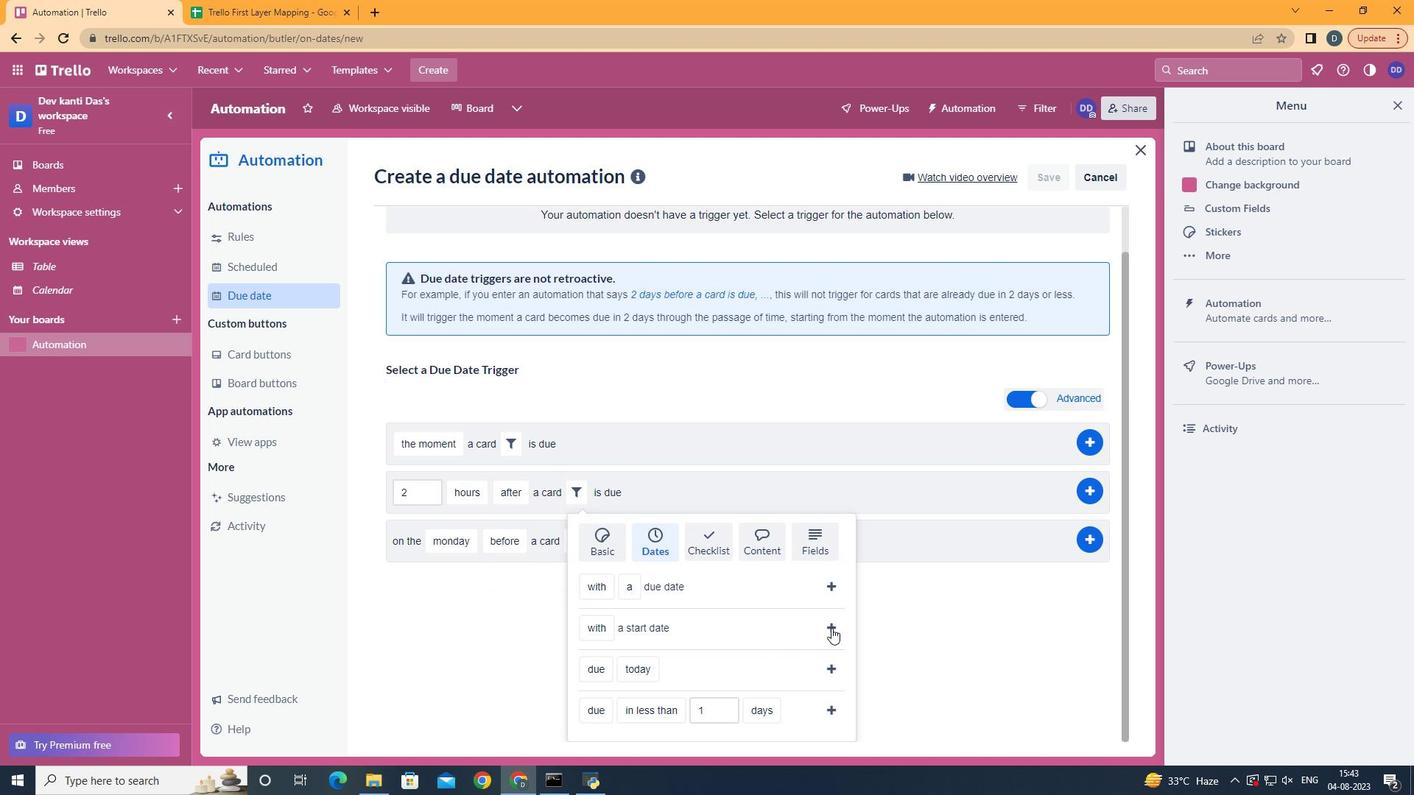 
Action: Mouse pressed left at (832, 629)
Screenshot: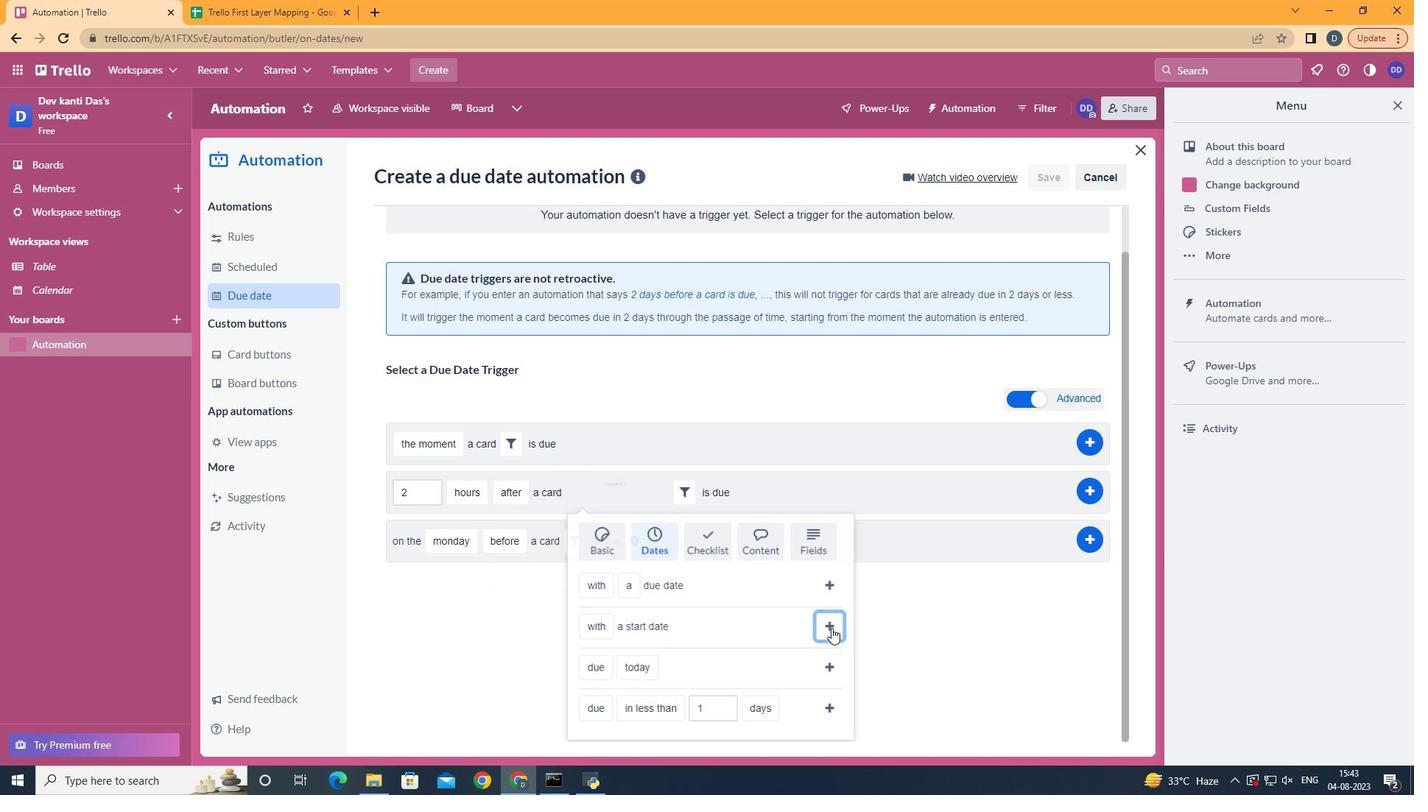 
Action: Mouse moved to (1104, 541)
Screenshot: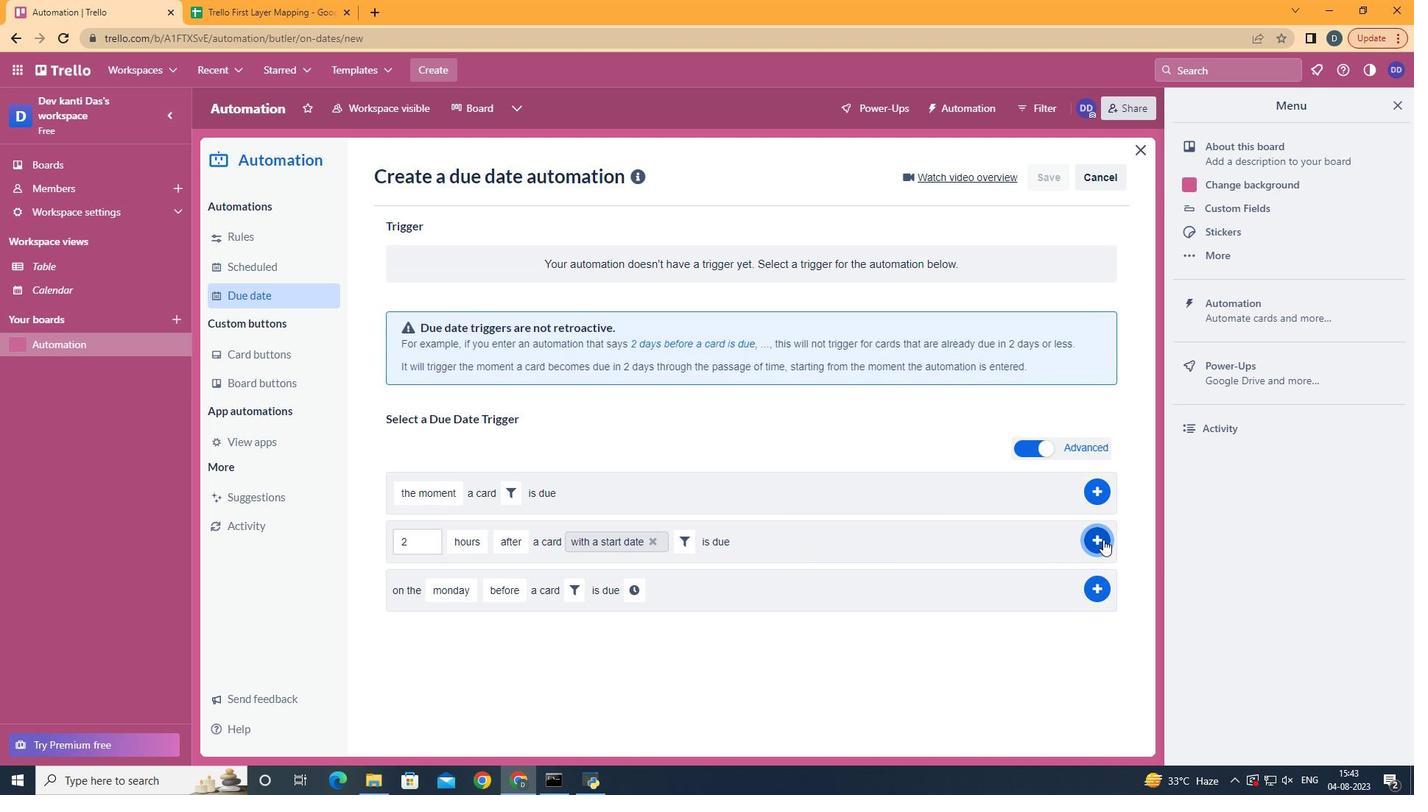 
Action: Mouse pressed left at (1104, 541)
Screenshot: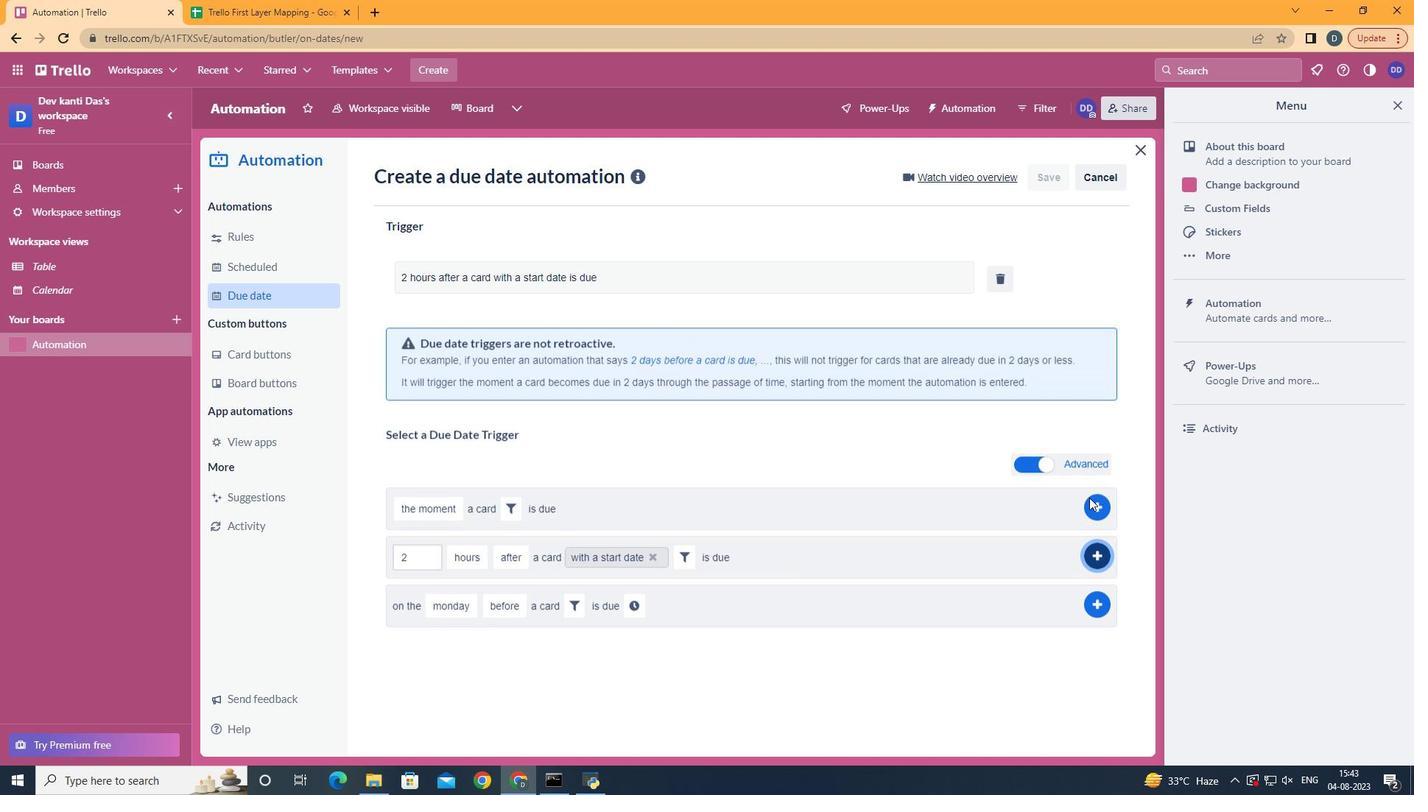 
Action: Mouse moved to (734, 259)
Screenshot: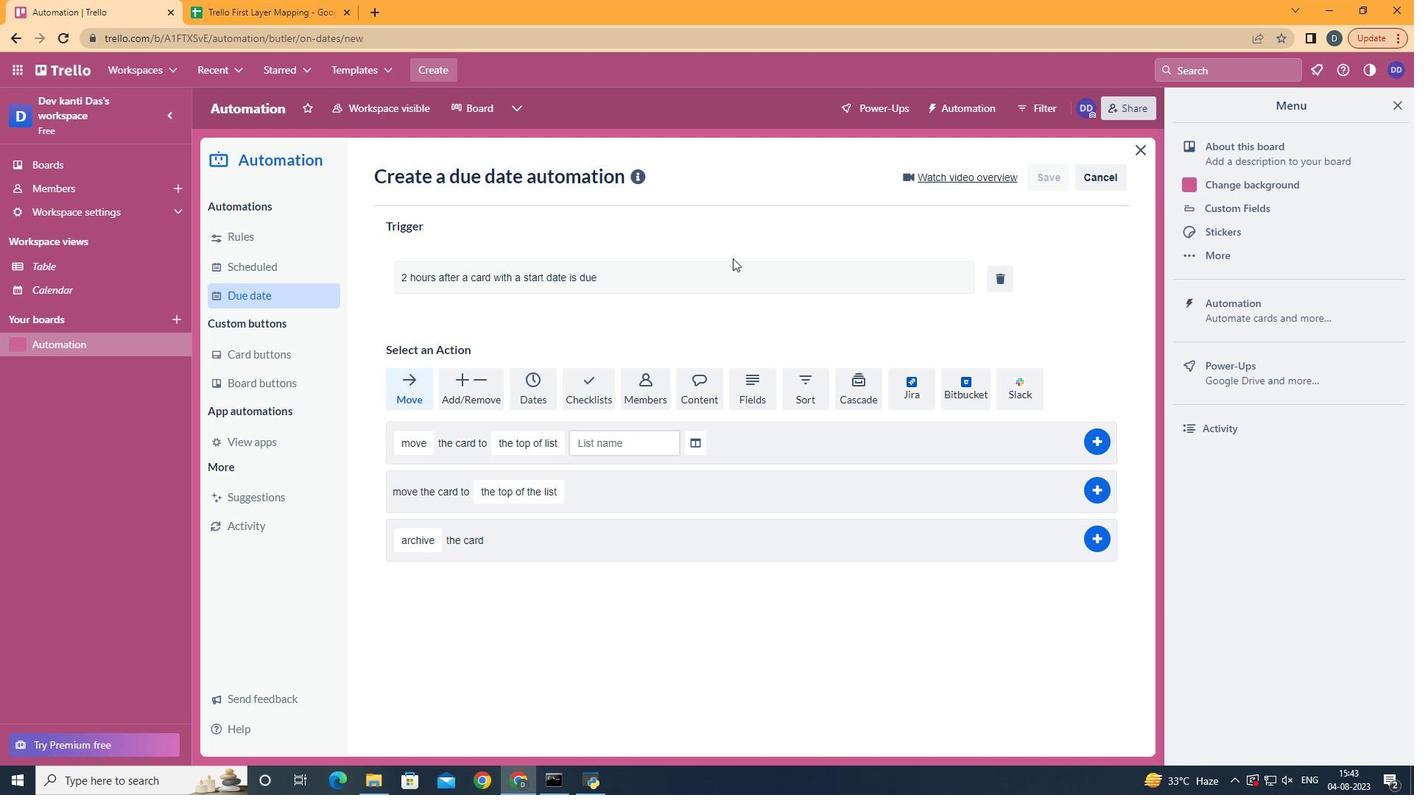
